 Task: Set up a 4-hour forest therapy and nature immersion experience for well-being.
Action: Mouse pressed left at (412, 155)
Screenshot: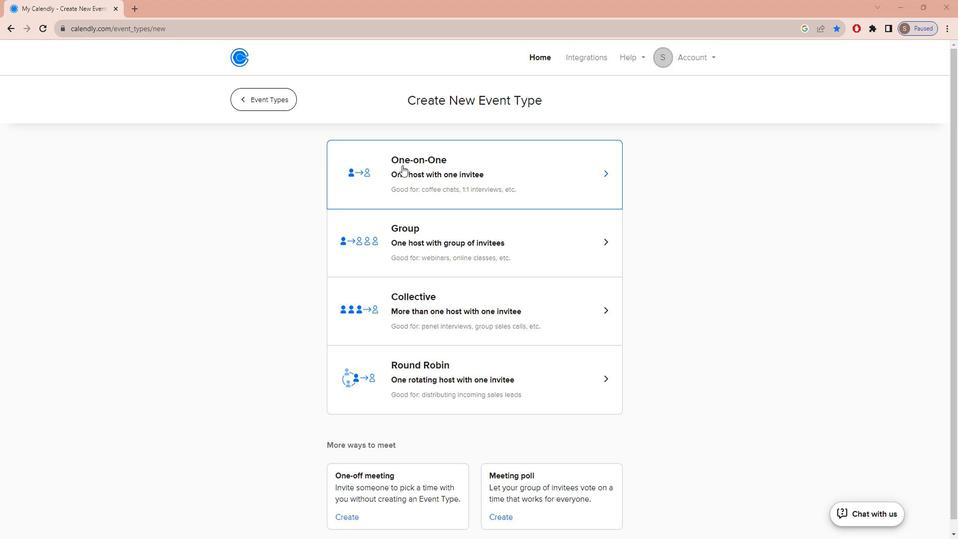 
Action: Mouse moved to (376, 245)
Screenshot: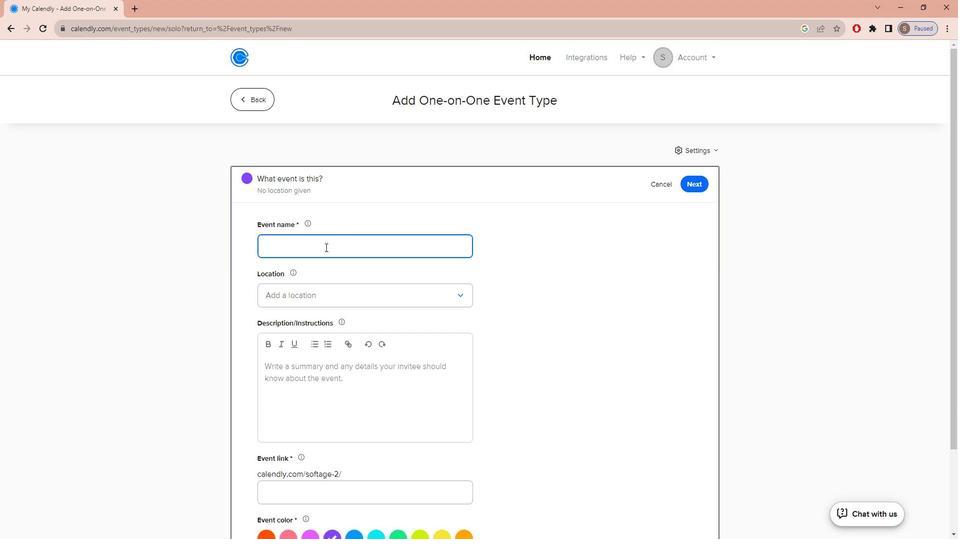 
Action: Mouse pressed left at (376, 245)
Screenshot: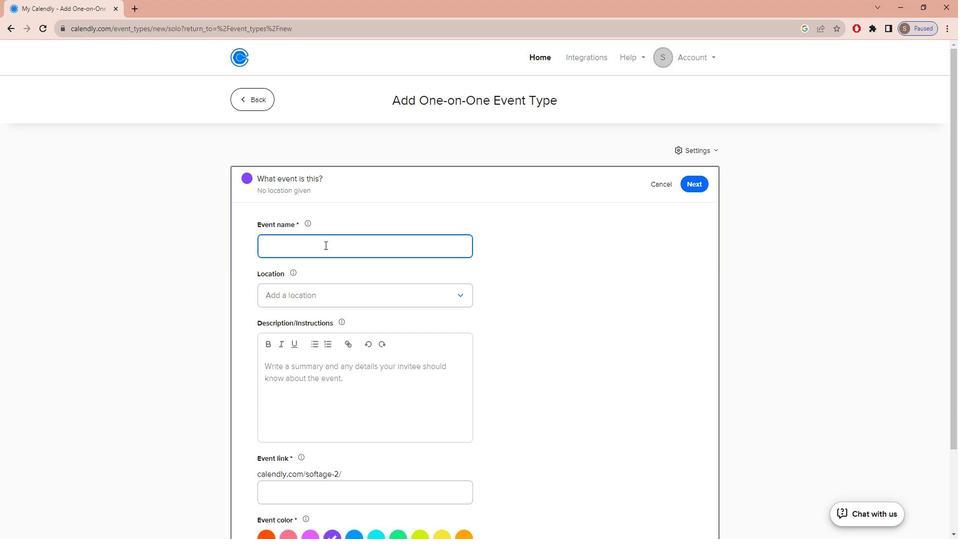 
Action: Key pressed 4-<Key.caps_lock>H<Key.caps_lock>oiur<Key.backspace><Key.backspace><Key.backspace><Key.backspace><Key.backspace>h<Key.caps_lock>OURS
Screenshot: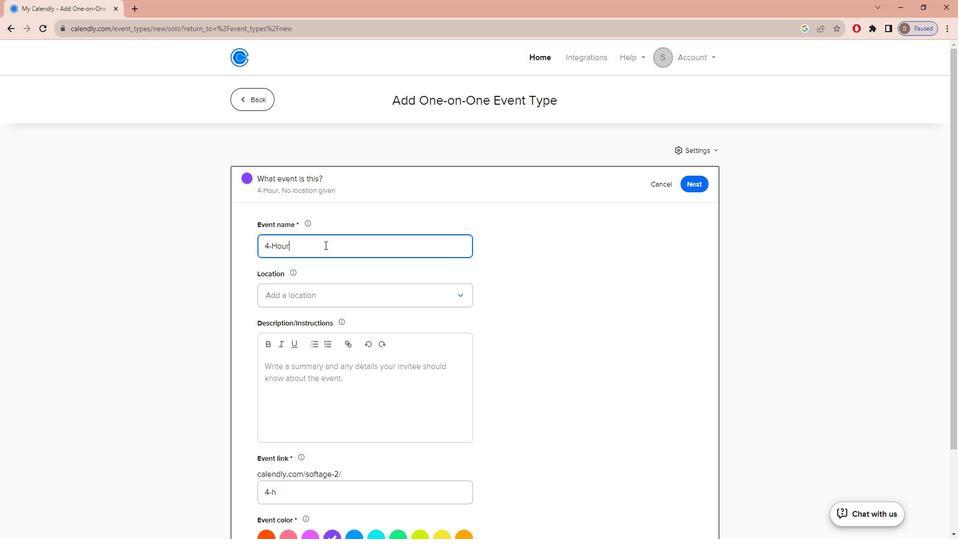 
Action: Mouse moved to (78, 307)
Screenshot: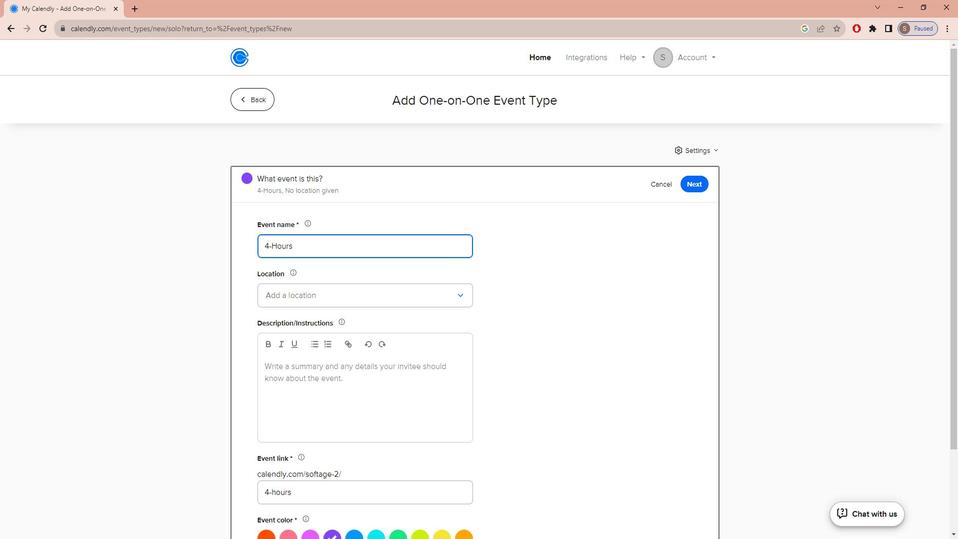
Action: Mouse pressed left at (78, 307)
Screenshot: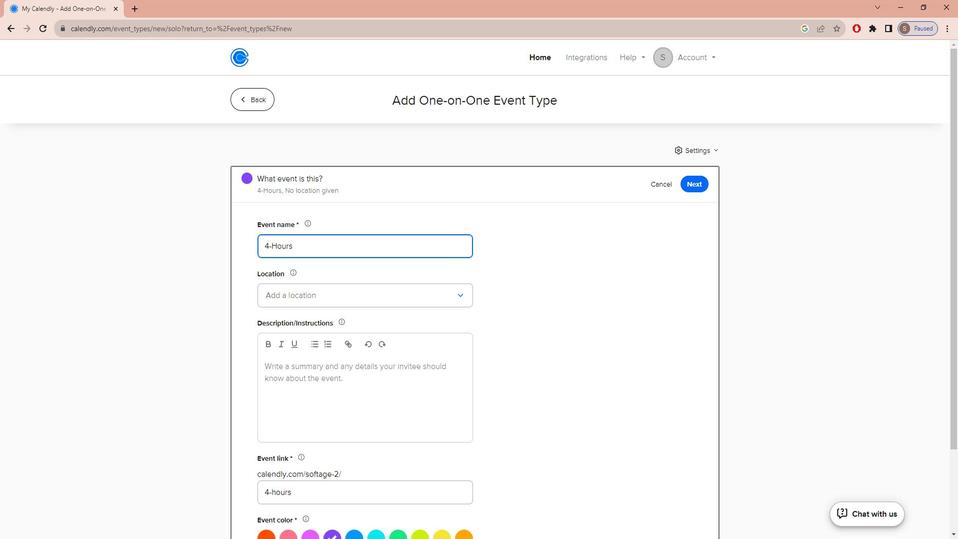
Action: Mouse moved to (103, 286)
Screenshot: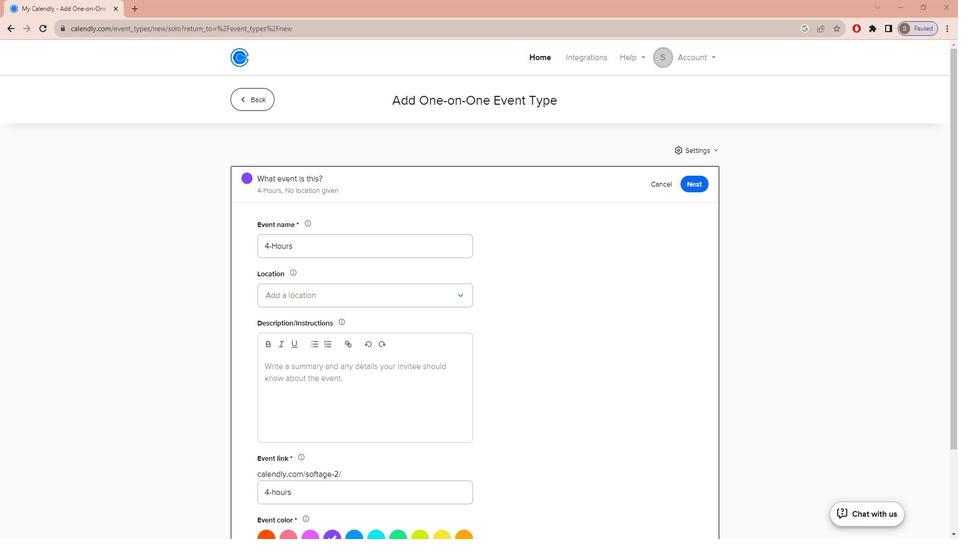
Action: Key pressed <Key.space>
Screenshot: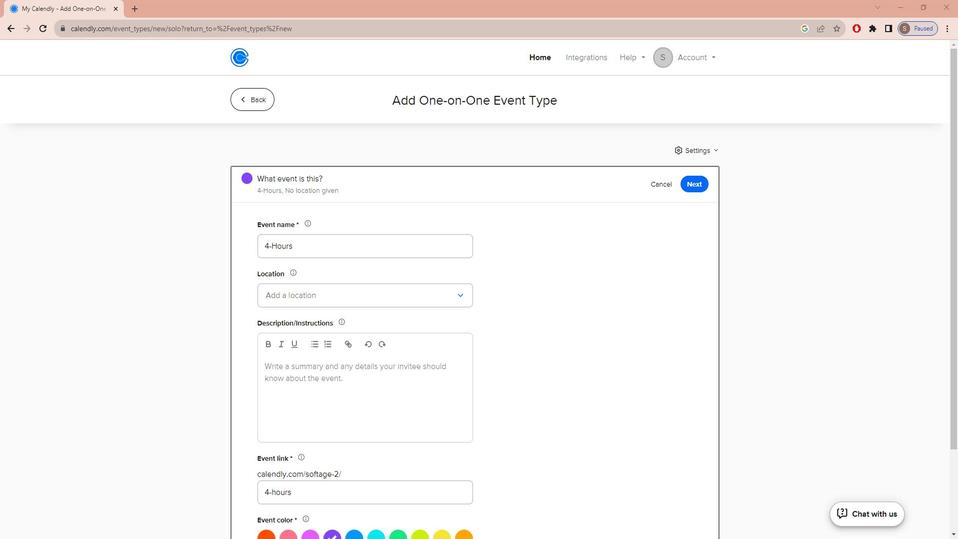 
Action: Mouse moved to (369, 250)
Screenshot: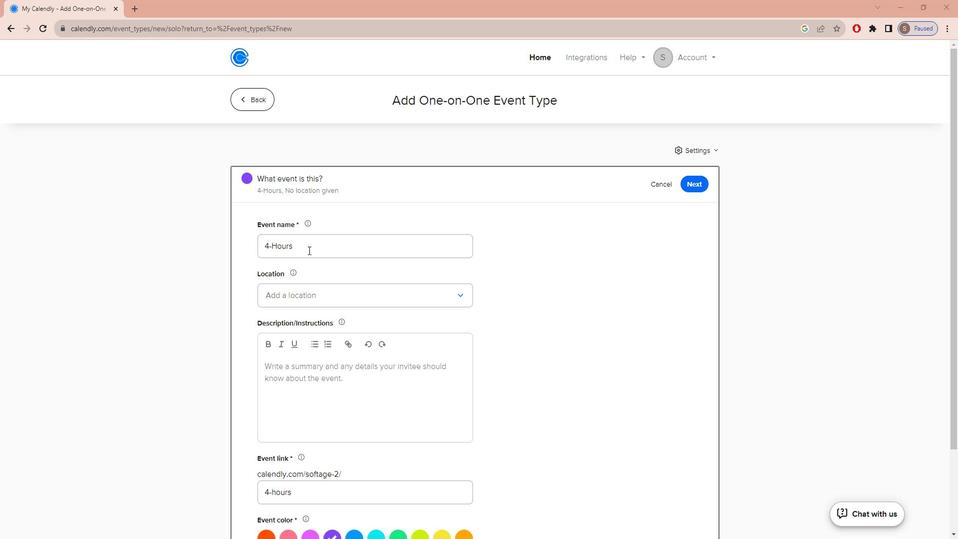 
Action: Mouse pressed left at (369, 250)
Screenshot: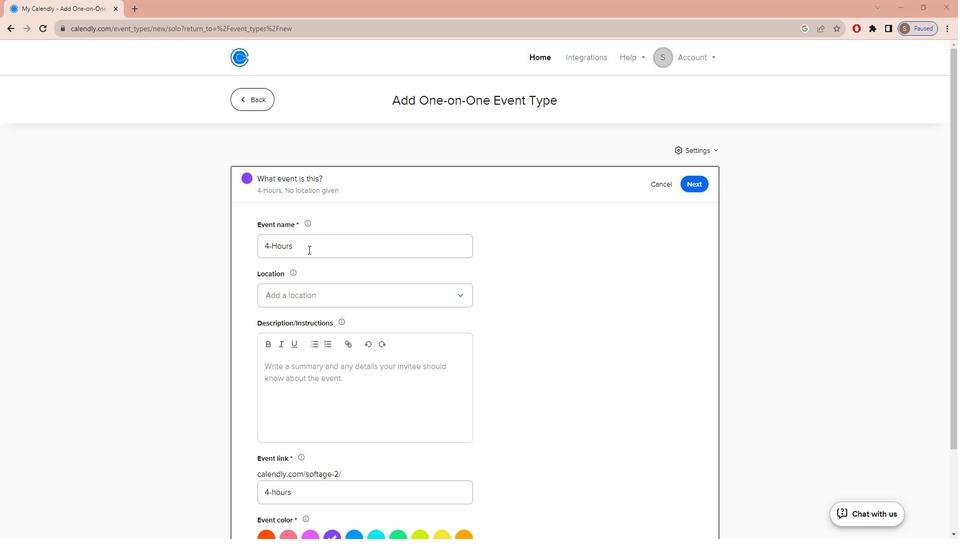 
Action: Mouse moved to (85, 175)
Screenshot: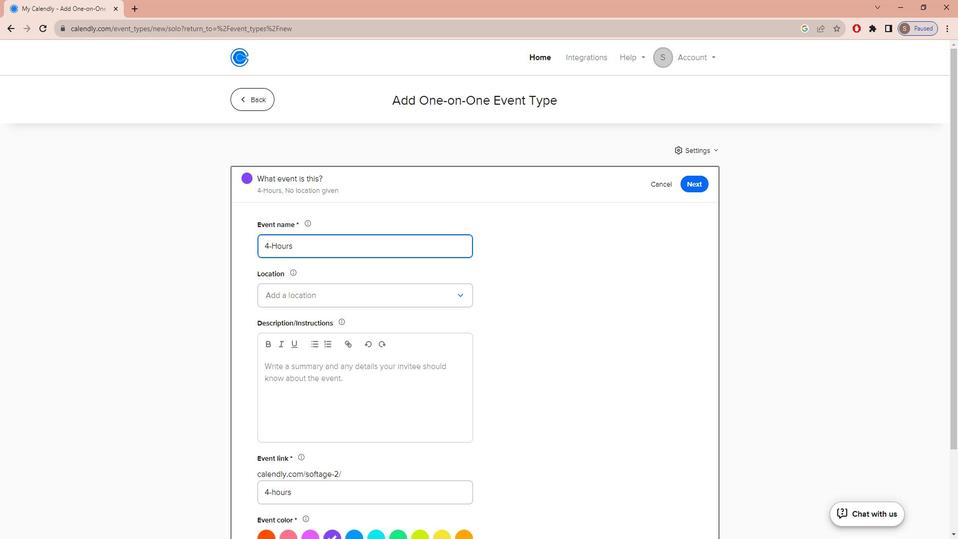 
Action: Mouse scrolled (85, 176) with delta (0, 0)
Screenshot: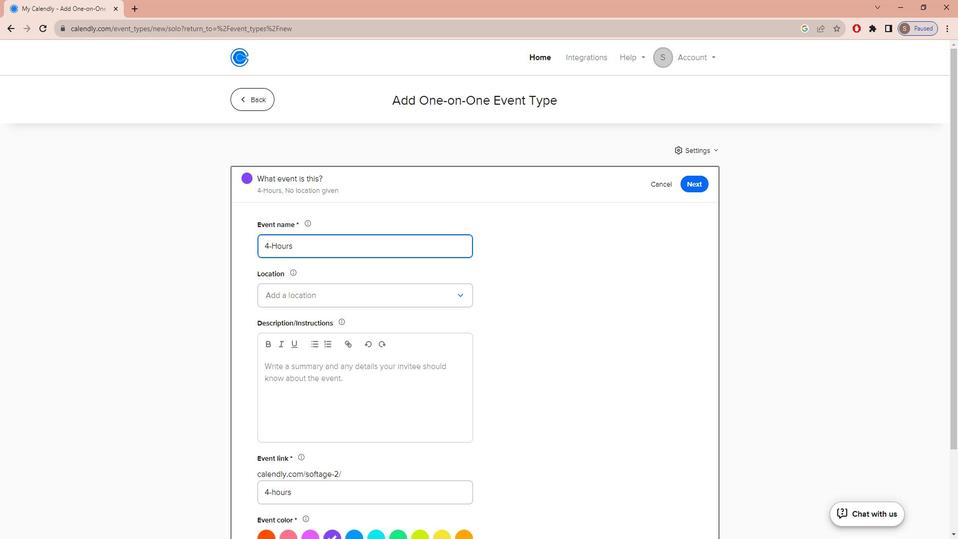 
Action: Mouse scrolled (85, 176) with delta (0, 0)
Screenshot: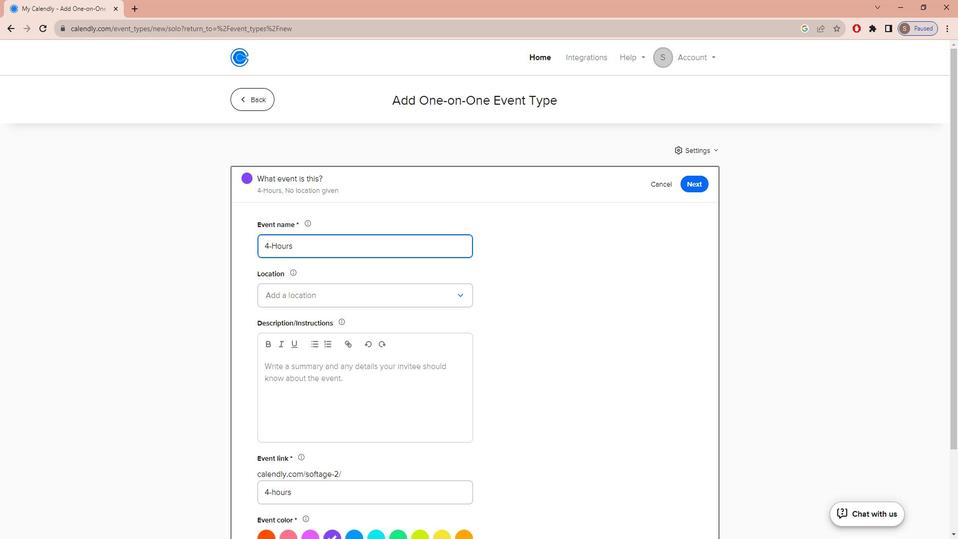 
Action: Mouse scrolled (85, 176) with delta (0, 0)
Screenshot: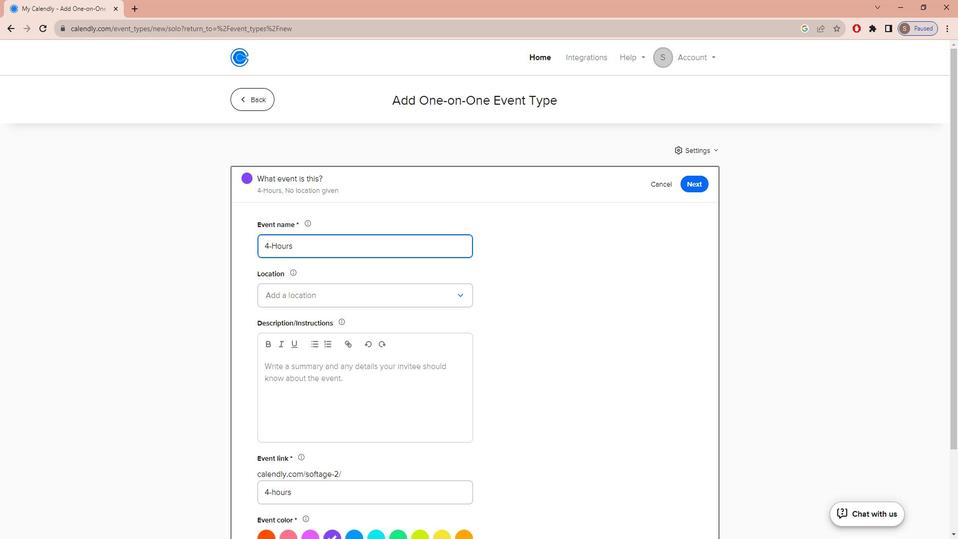 
Action: Mouse scrolled (85, 176) with delta (0, 0)
Screenshot: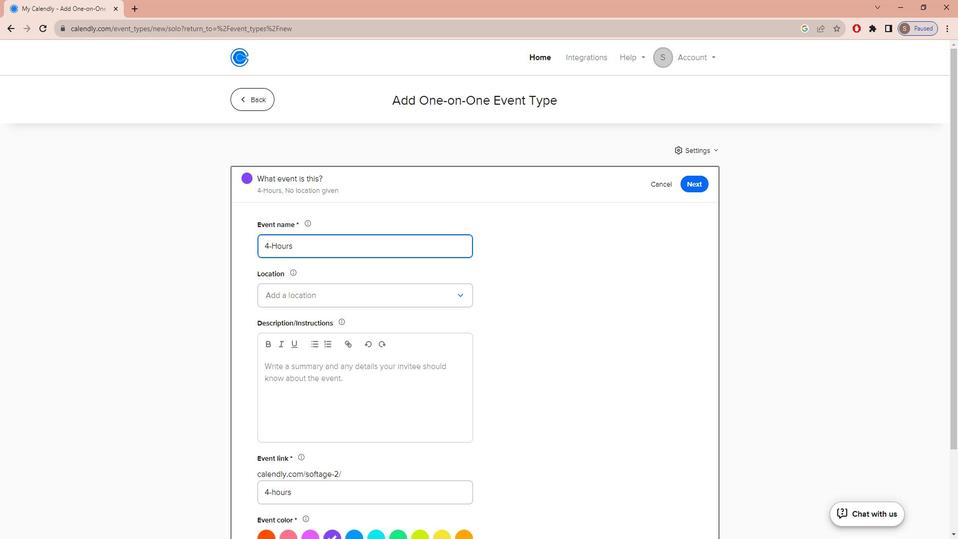 
Action: Mouse scrolled (85, 176) with delta (0, 0)
Screenshot: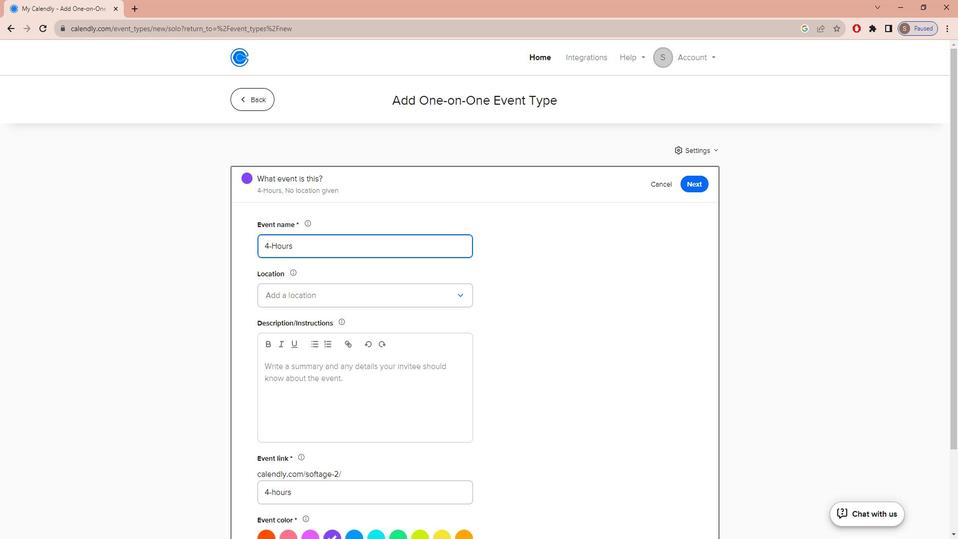 
Action: Mouse scrolled (85, 176) with delta (0, 0)
Screenshot: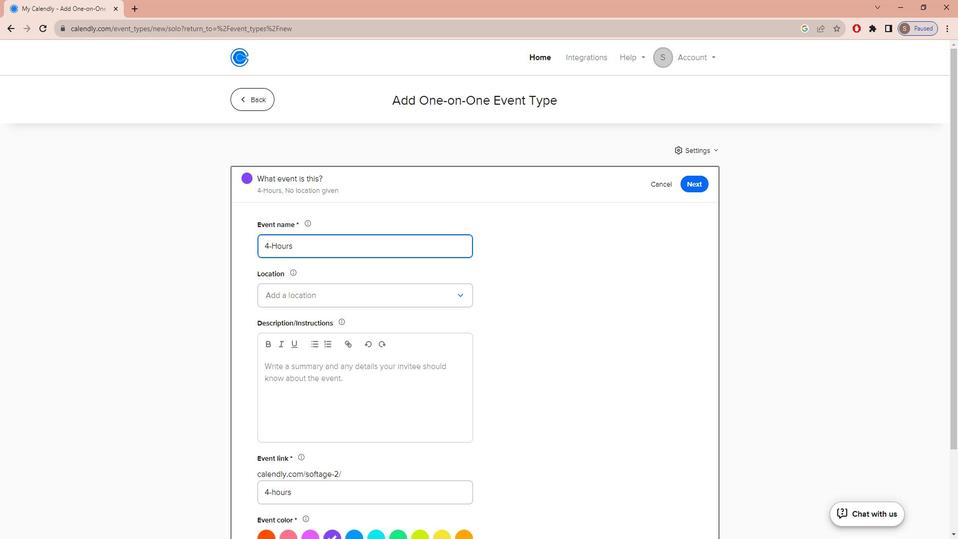 
Action: Mouse scrolled (85, 176) with delta (0, 0)
Screenshot: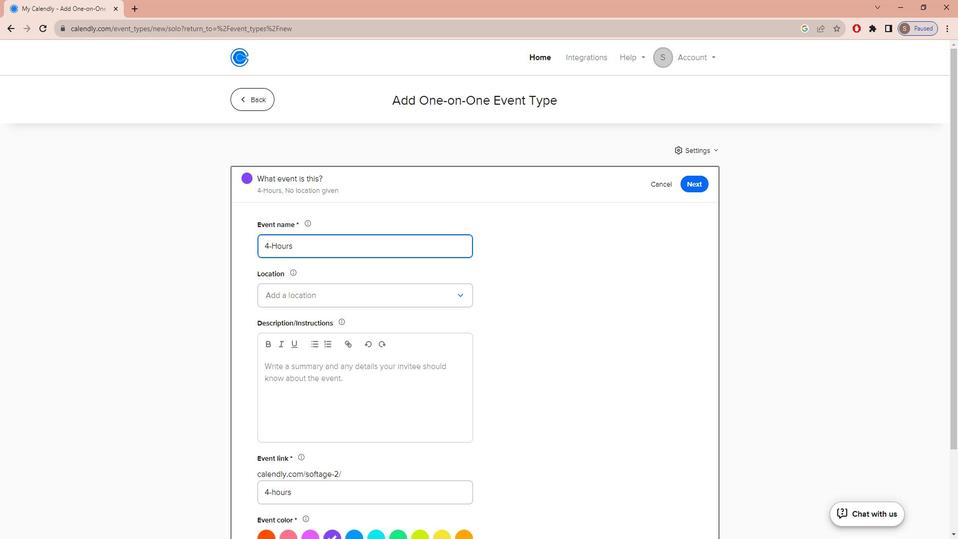 
Action: Mouse scrolled (85, 176) with delta (0, 0)
Screenshot: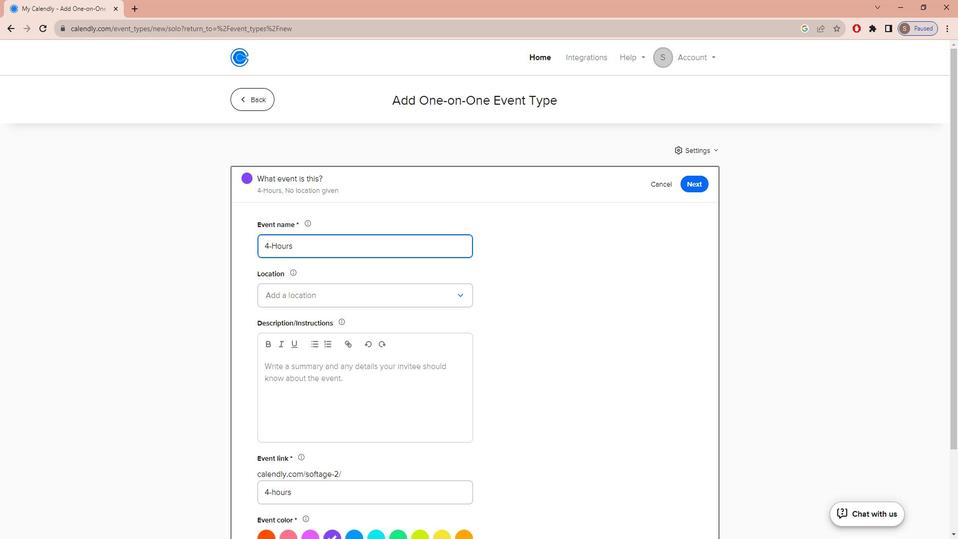 
Action: Mouse scrolled (85, 176) with delta (0, 0)
Screenshot: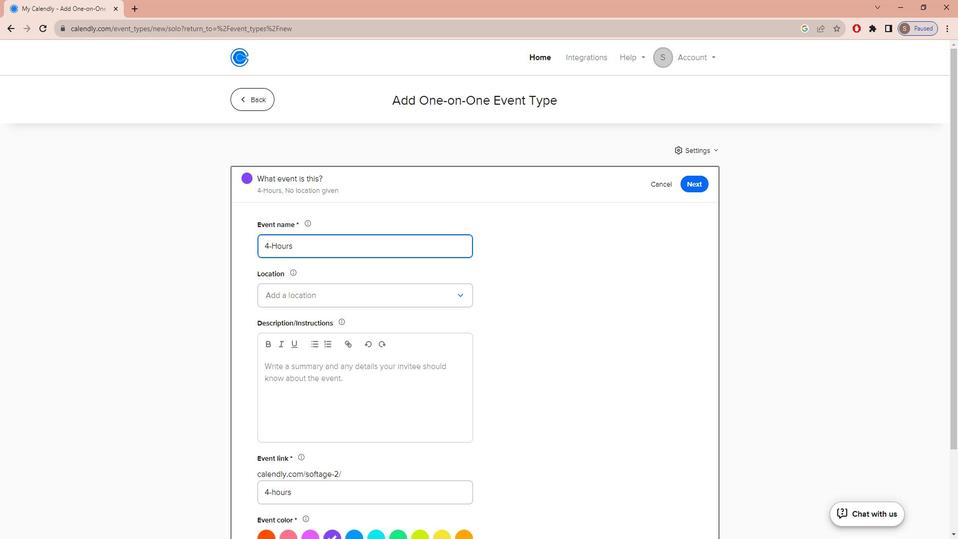 
Action: Mouse scrolled (85, 176) with delta (0, 0)
Screenshot: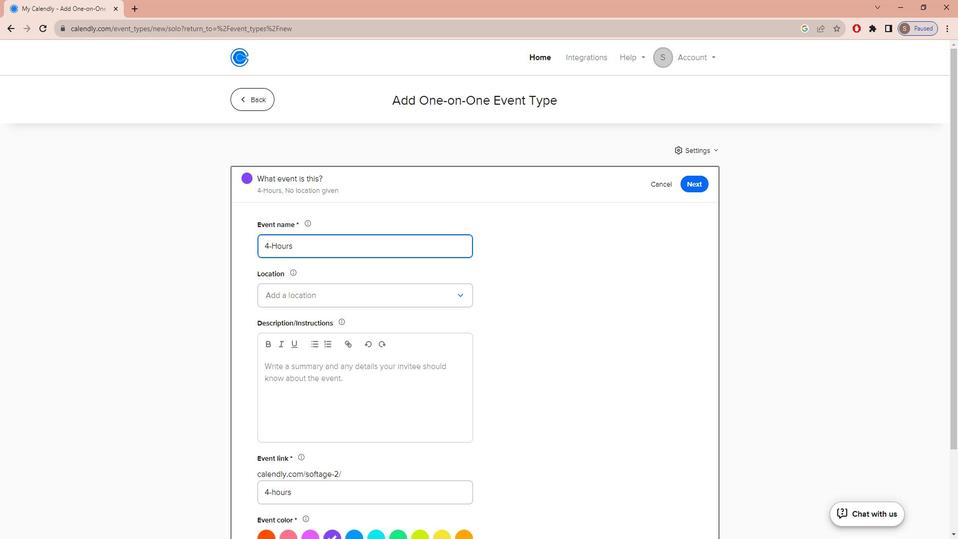 
Action: Mouse scrolled (85, 176) with delta (0, 0)
Screenshot: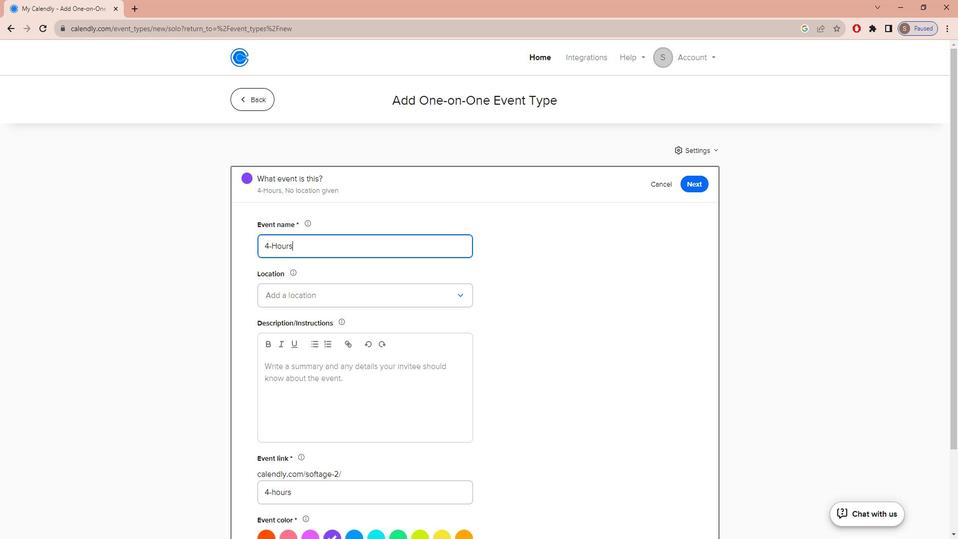 
Action: Mouse moved to (340, 228)
Screenshot: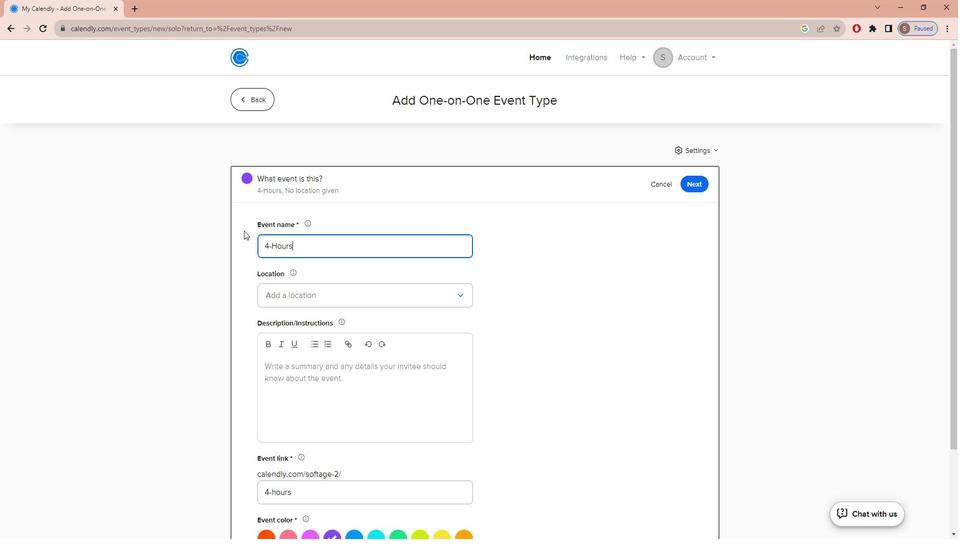 
Action: Key pressed <Key.space><Key.caps_lock>f<Key.caps_lock>OREST<Key.space><Key.caps_lock>t<Key.caps_lock>HERAPY<Key.space>AND<Key.space><Key.caps_lock>na<Key.caps_lock><Key.backspace>ATURE<Key.space><Key.caps_lock>i<Key.caps_lock>MMERSION<Key.space>FOR<Key.space>WELL-BEING<Key.backspace><Key.backspace><Key.backspace><Key.backspace><Key.backspace><Key.backspace><Key.backspace><Key.backspace><Key.backspace><Key.backspace><Key.backspace><Key.backspace><Key.backspace><Key.backspace>
Screenshot: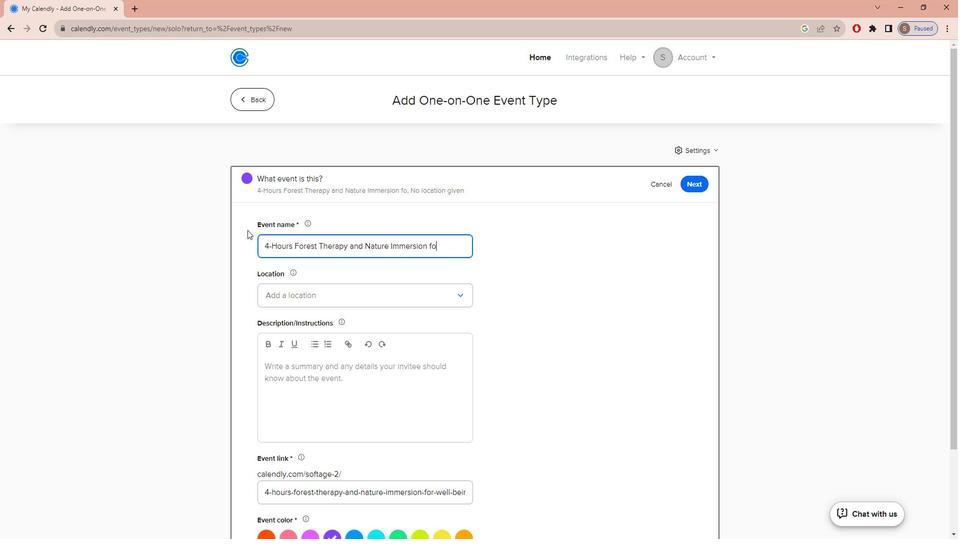 
Action: Mouse moved to (463, 354)
Screenshot: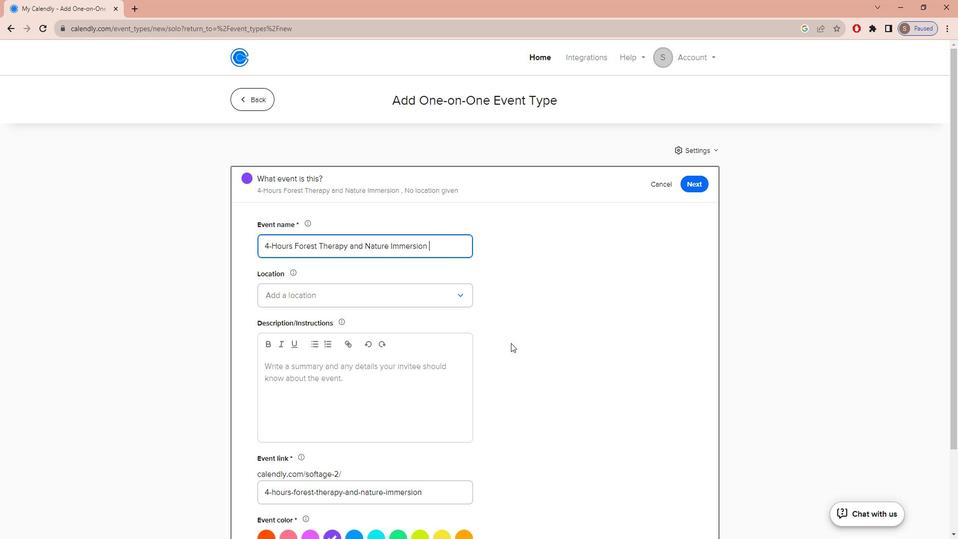 
Action: Mouse pressed left at (463, 354)
Screenshot: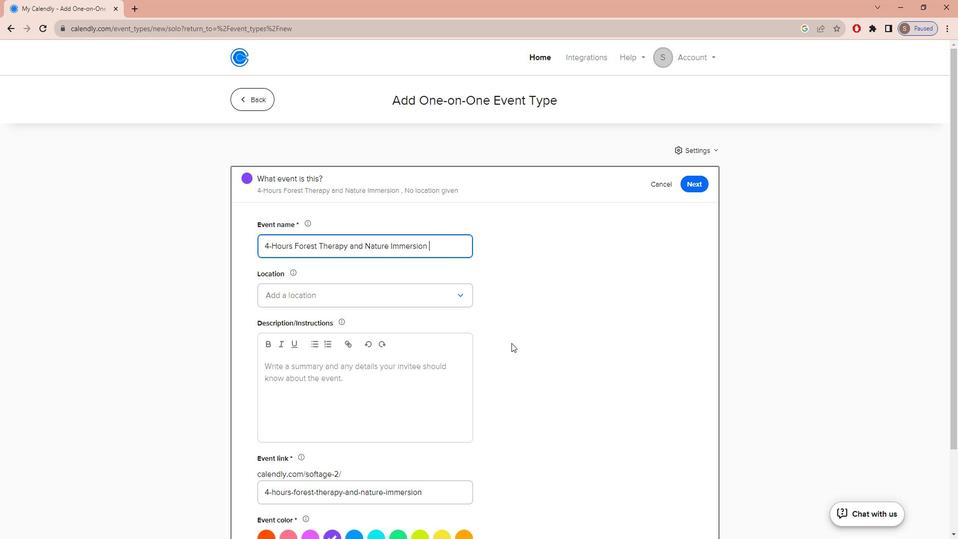 
Action: Mouse moved to (413, 308)
Screenshot: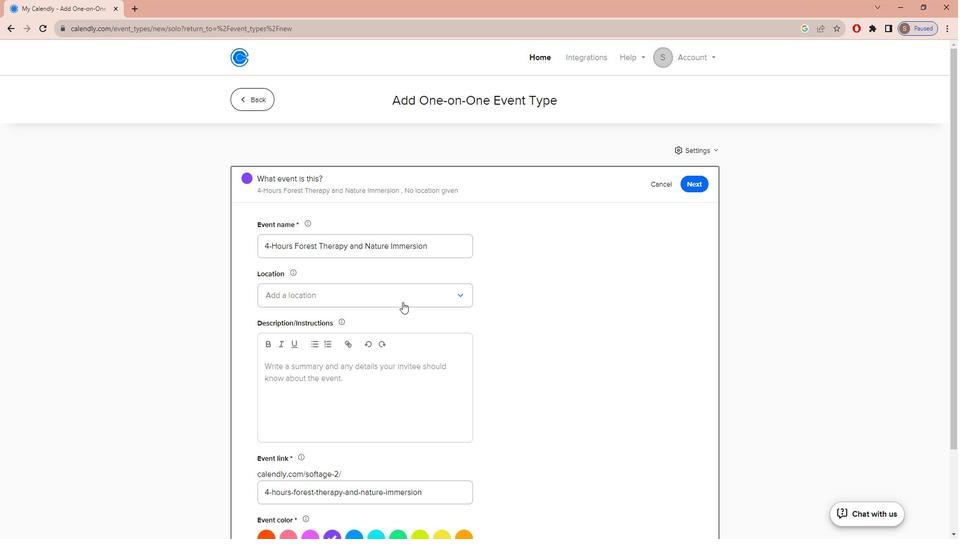 
Action: Mouse pressed left at (413, 308)
Screenshot: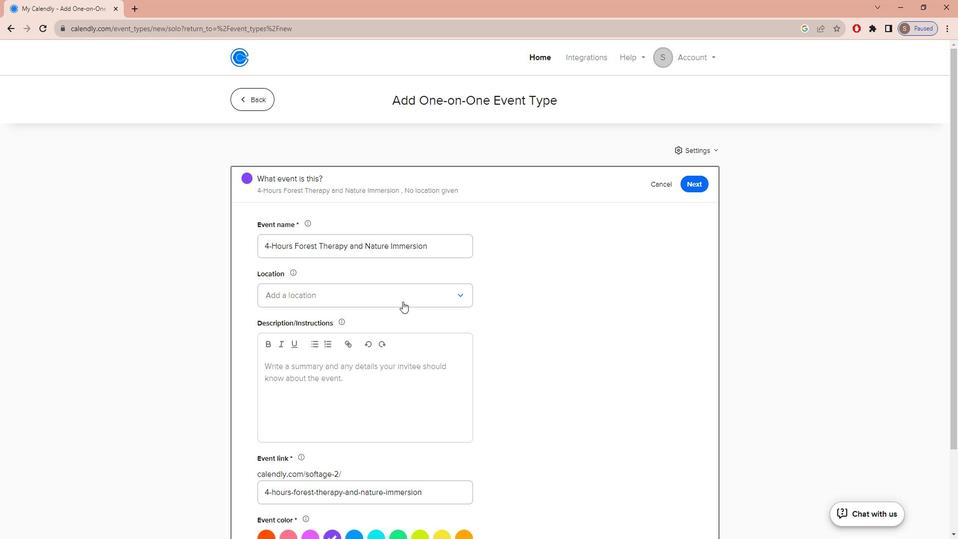 
Action: Mouse moved to (407, 342)
Screenshot: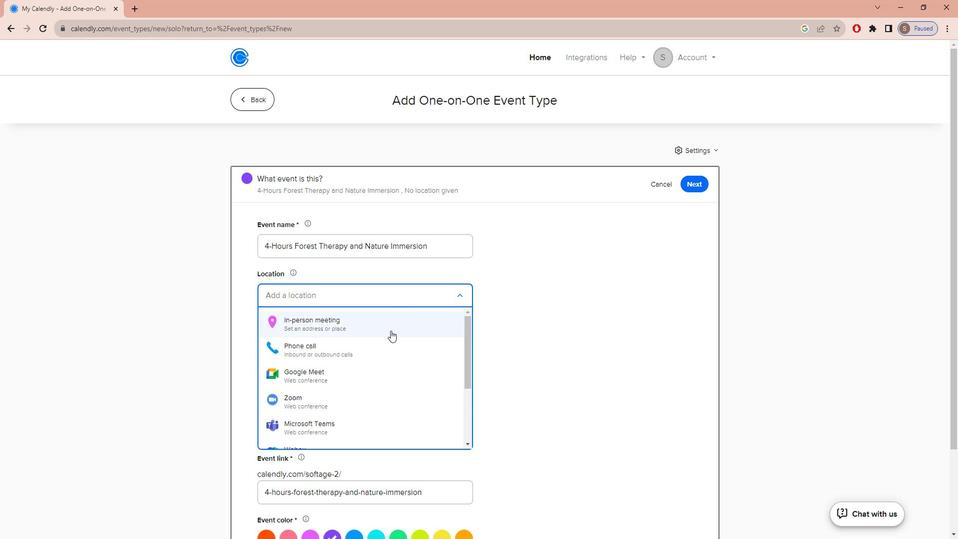 
Action: Mouse pressed left at (407, 342)
Screenshot: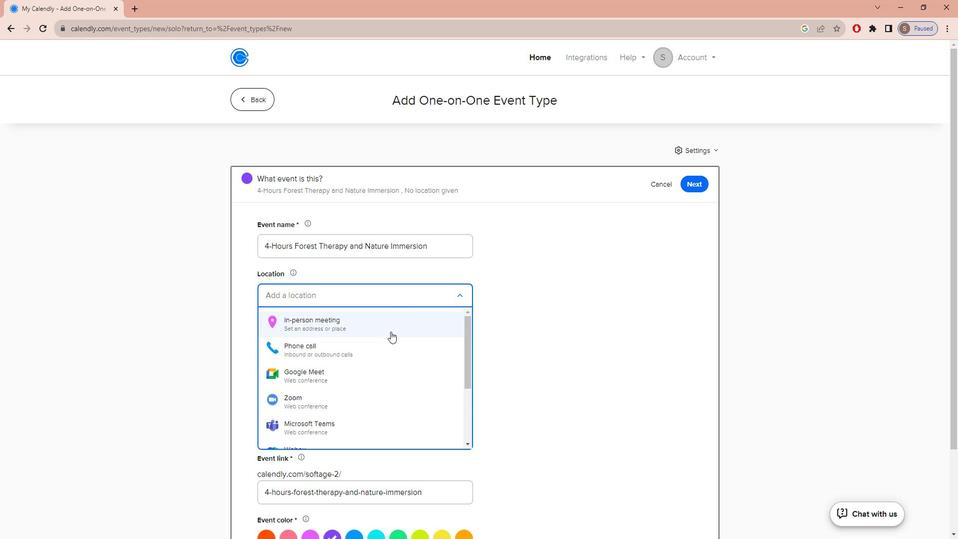 
Action: Mouse moved to (423, 175)
Screenshot: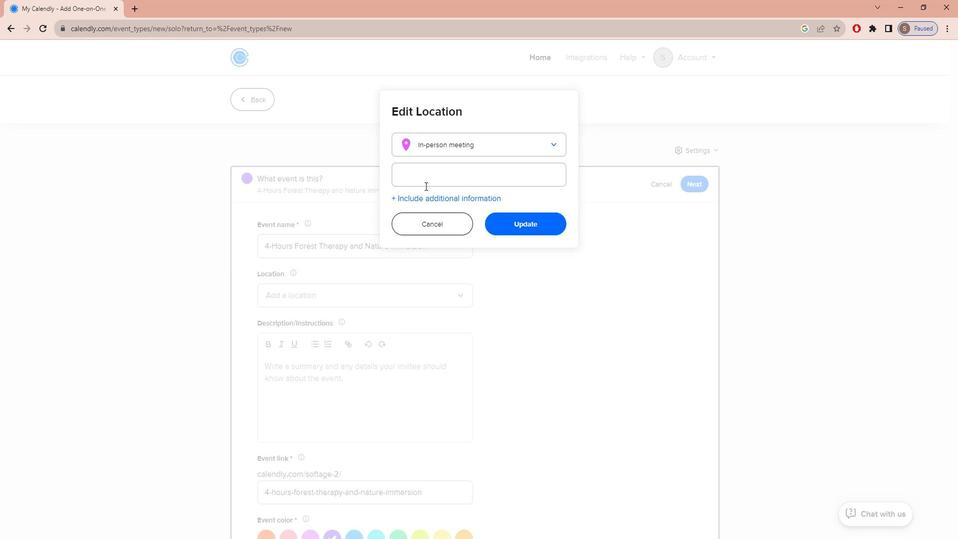 
Action: Mouse pressed left at (423, 175)
Screenshot: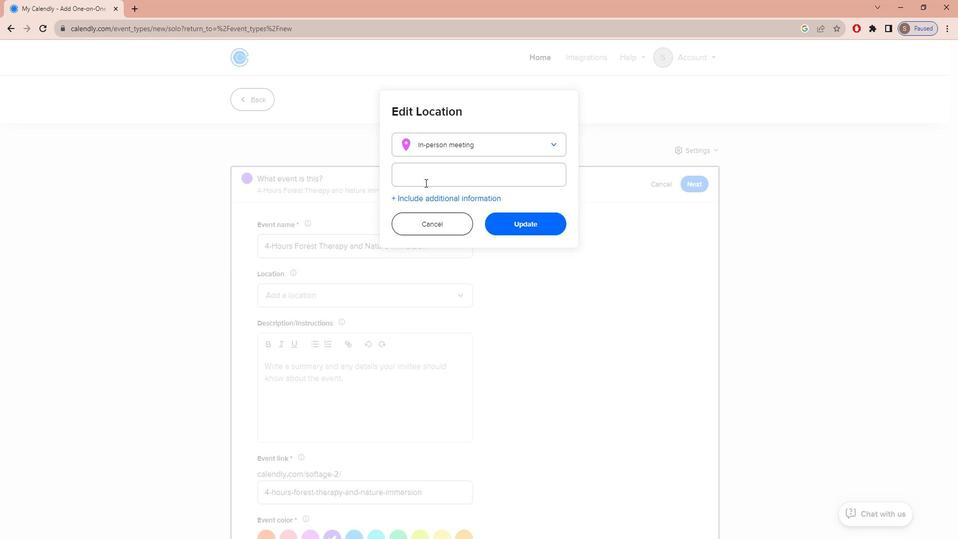 
Action: Key pressed <Key.caps_lock>s<Key.caps_lock>HENANDOAH<Key.space><Key.caps_lock>n<Key.caps_lock>ATIONAL<Key.space><Key.caps_lock>p<Key.caps_lock>ARK<Key.space>3655<Key.space><Key.caps_lock>us<Key.backspace><Key.backspace>.s.<Key.backspace><Key.backspace><Key.backspace>u.s.<Key.space>h<Key.caps_lock>IGHWAY<Key.space>211<Key.space><Key.caps_lock>e<Key.caps_lock>AST<Key.space><Key.caps_lock>l<Key.caps_lock>URAY,<Key.space><Key.caps_lock>va<Key.space>22835
Screenshot: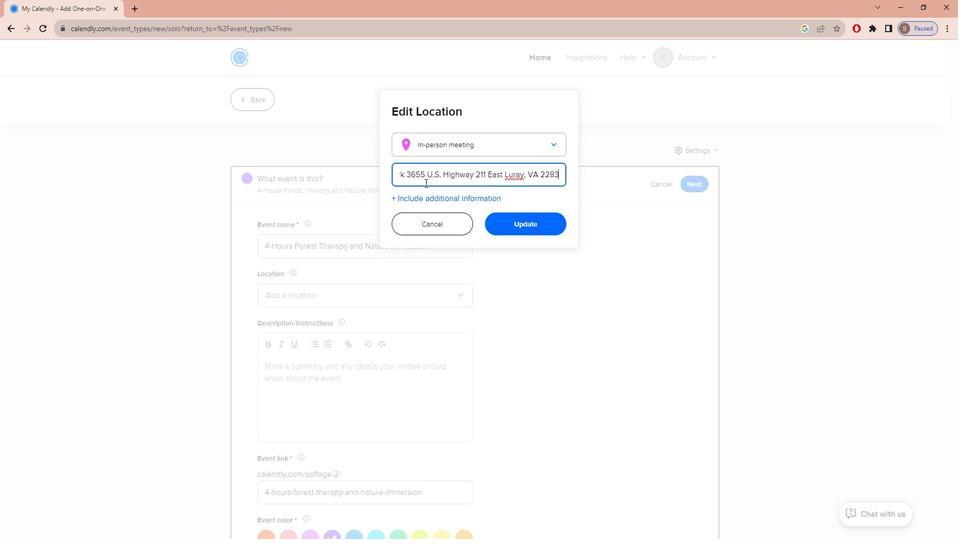 
Action: Mouse moved to (479, 217)
Screenshot: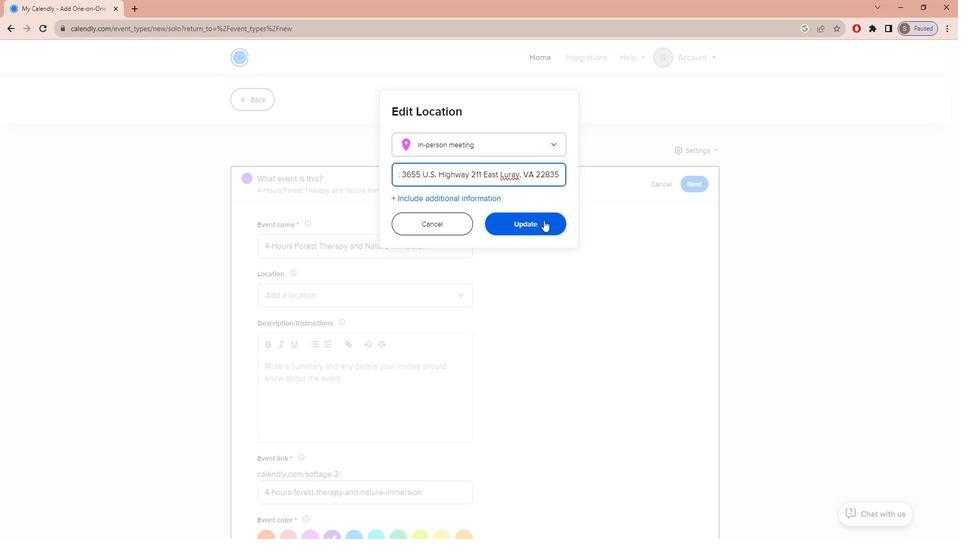
Action: Mouse pressed left at (479, 217)
Screenshot: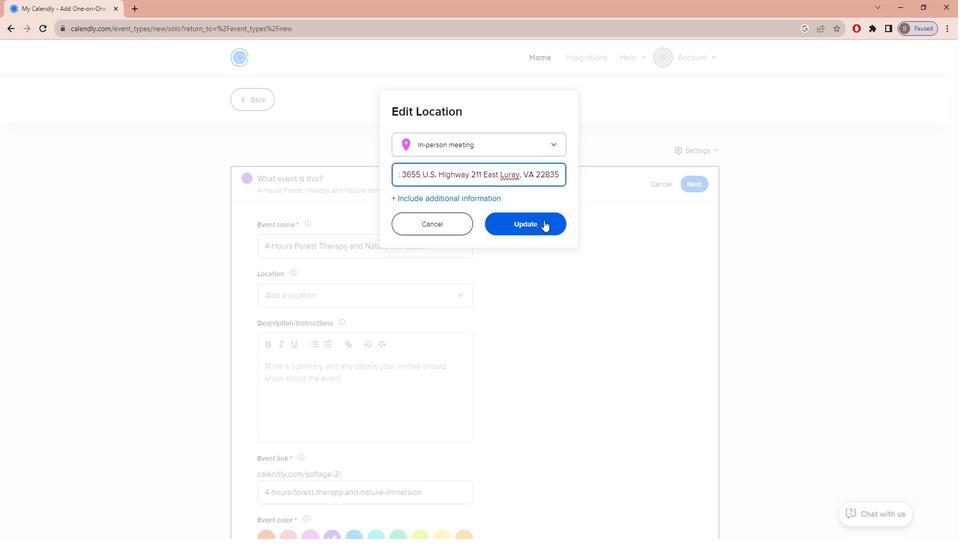 
Action: Mouse moved to (408, 427)
Screenshot: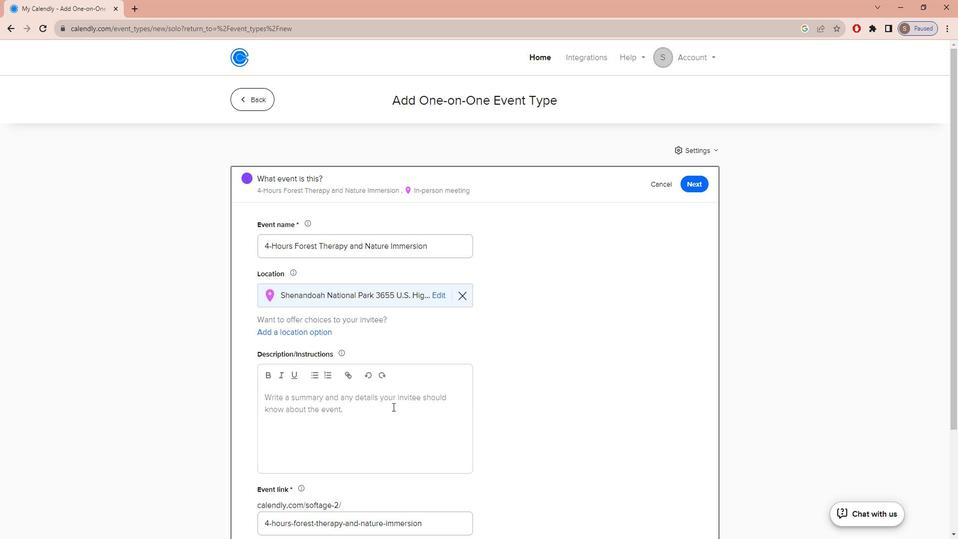 
Action: Mouse pressed left at (408, 427)
Screenshot: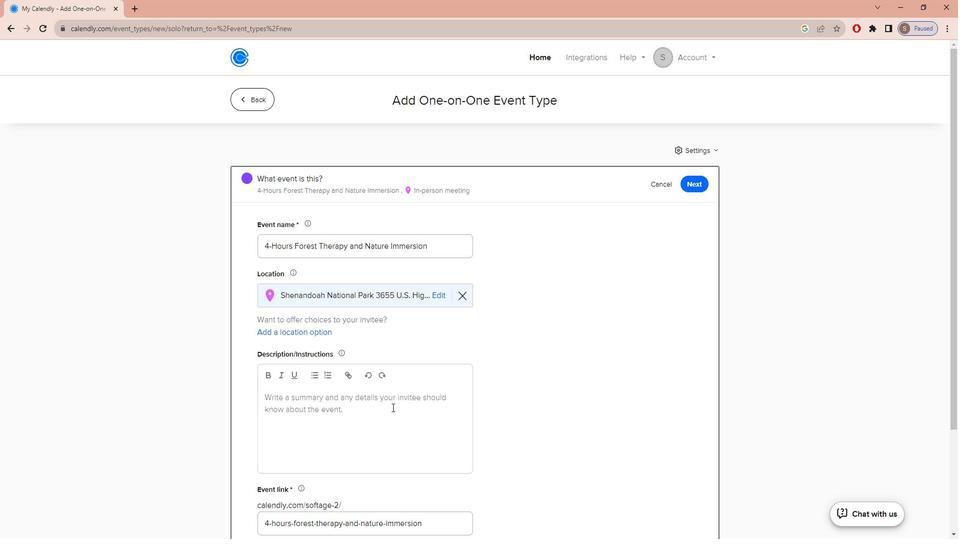 
Action: Mouse moved to (144, 212)
Screenshot: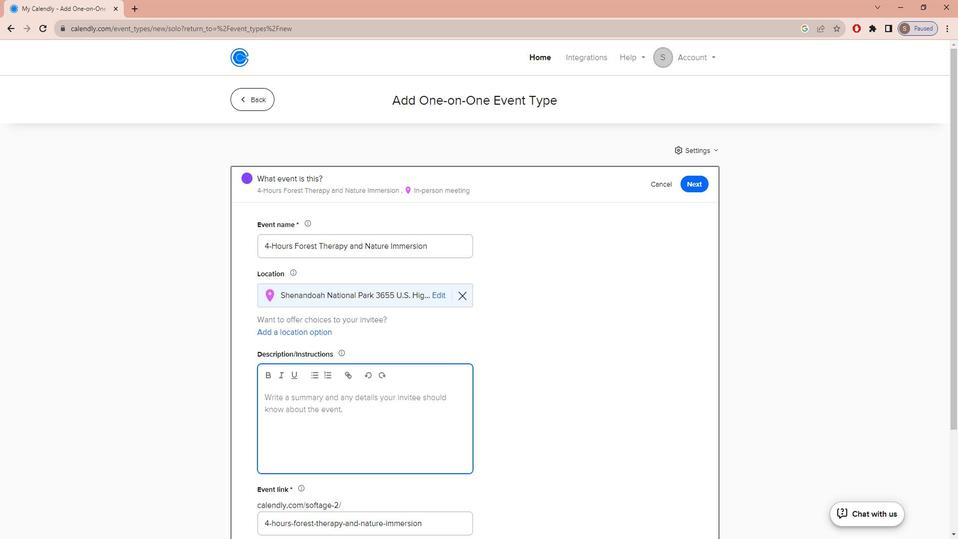 
Action: Mouse scrolled (144, 212) with delta (0, 0)
Screenshot: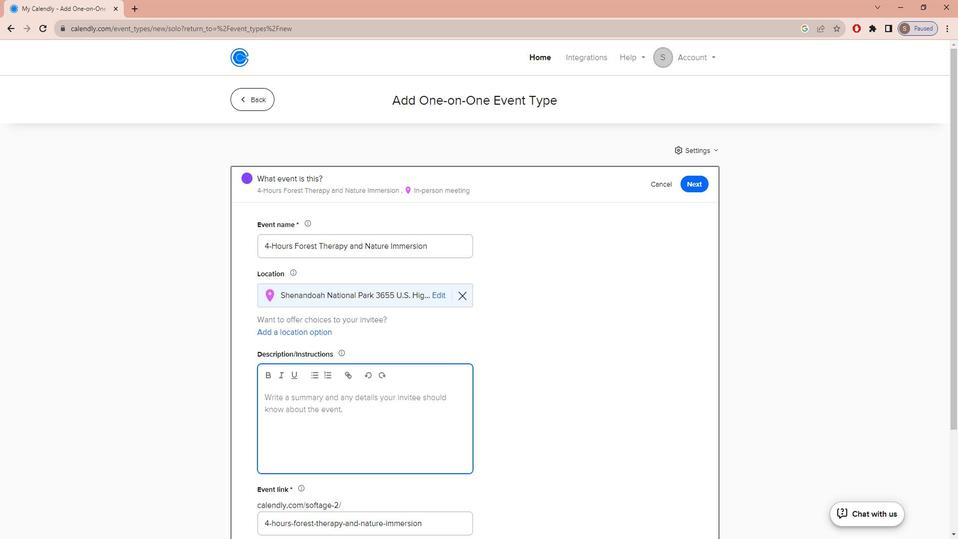 
Action: Mouse moved to (141, 211)
Screenshot: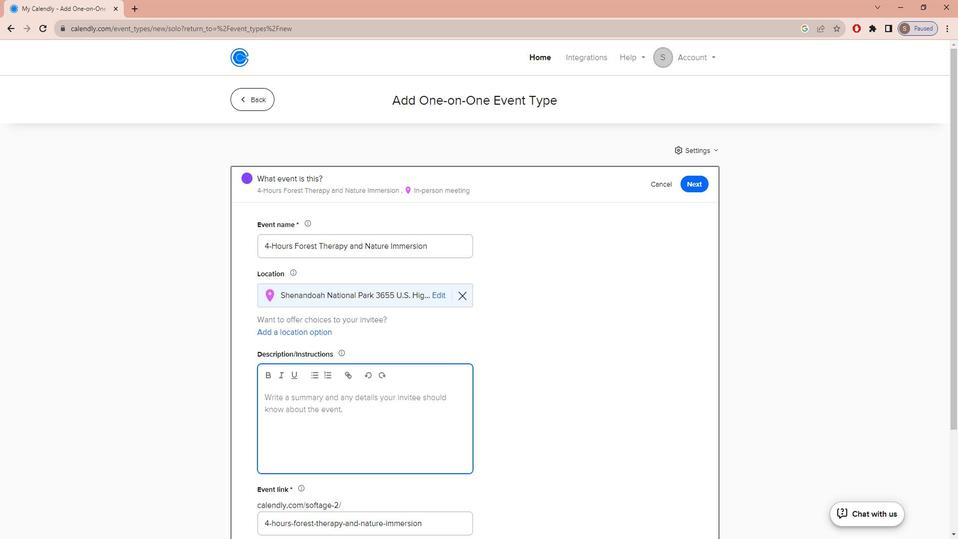 
Action: Mouse scrolled (141, 210) with delta (0, 0)
Screenshot: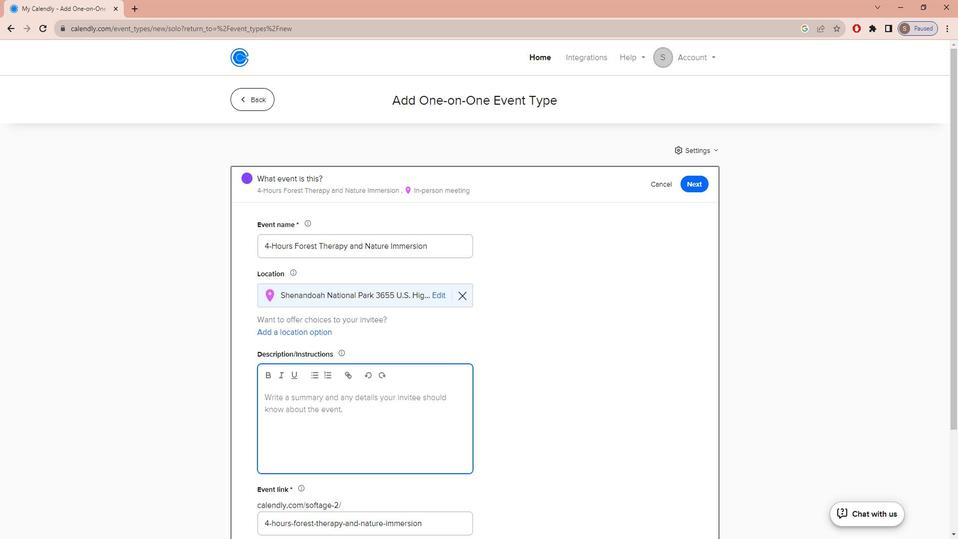 
Action: Mouse moved to (140, 211)
Screenshot: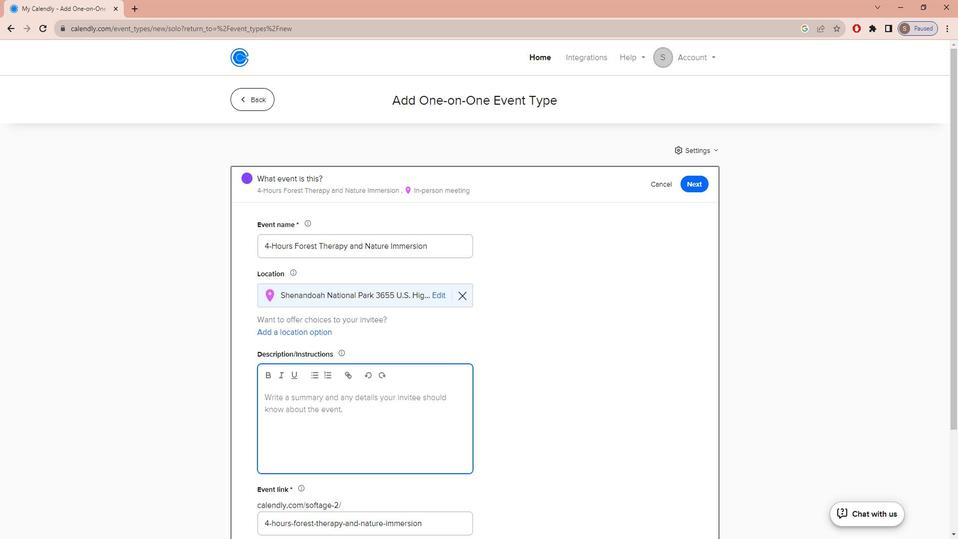 
Action: Mouse scrolled (140, 210) with delta (0, 0)
Screenshot: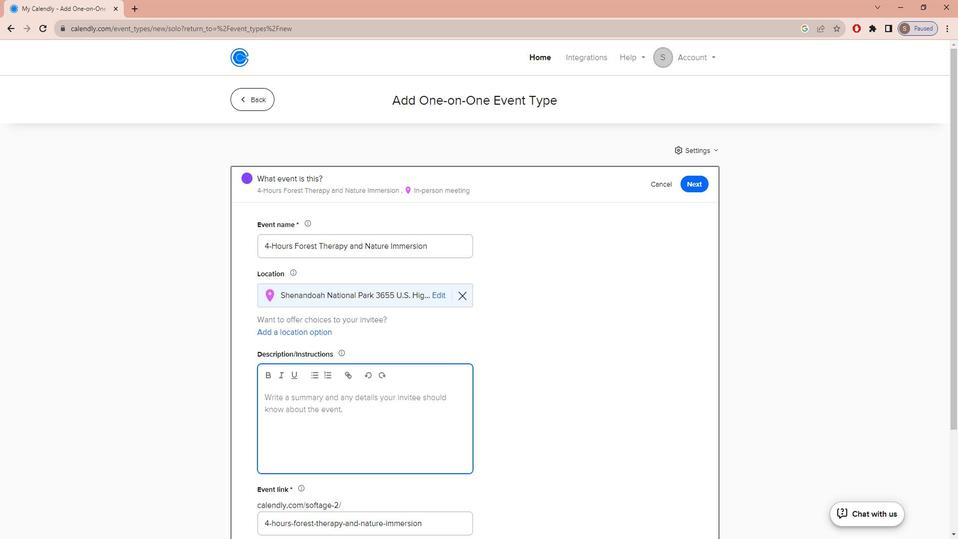 
Action: Mouse moved to (140, 210)
Screenshot: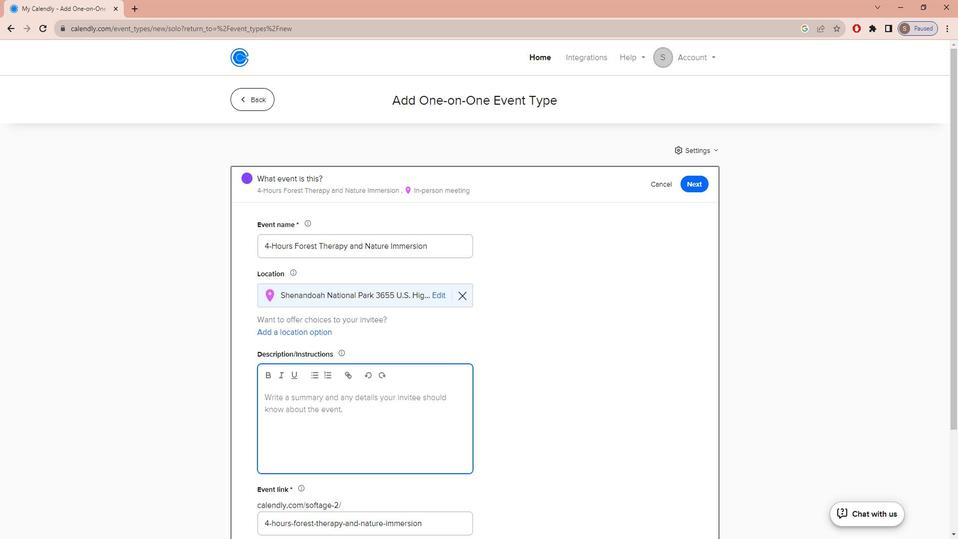 
Action: Mouse scrolled (140, 210) with delta (0, 0)
Screenshot: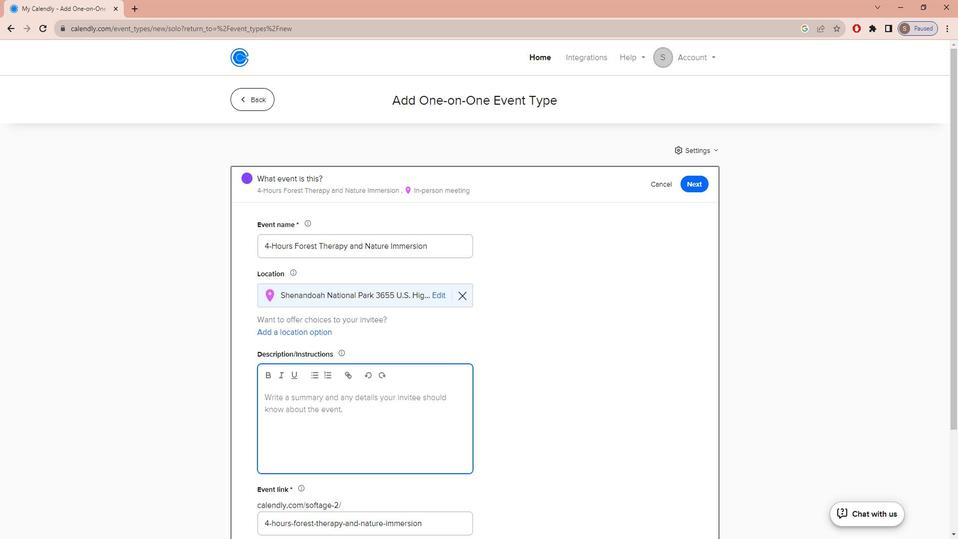 
Action: Mouse scrolled (140, 210) with delta (0, 0)
Screenshot: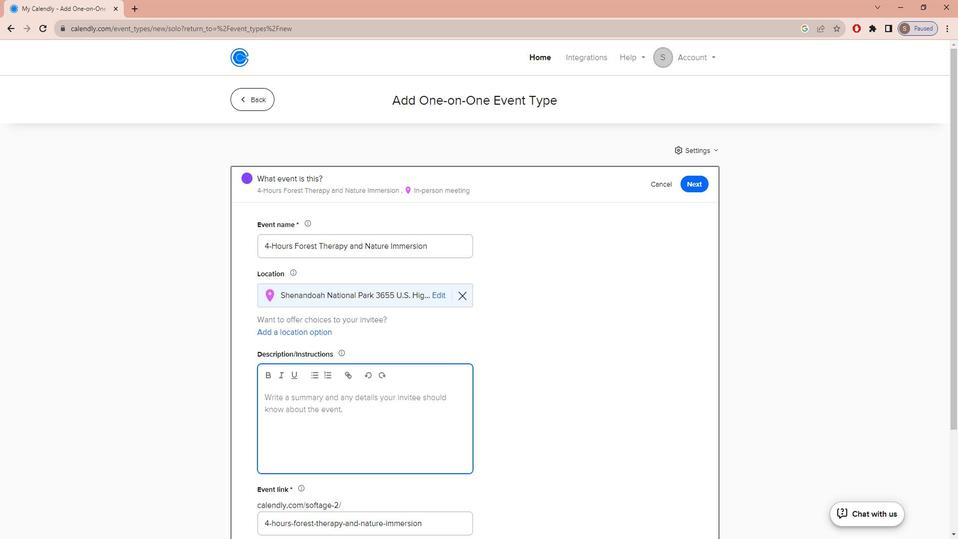 
Action: Mouse scrolled (140, 210) with delta (0, 0)
Screenshot: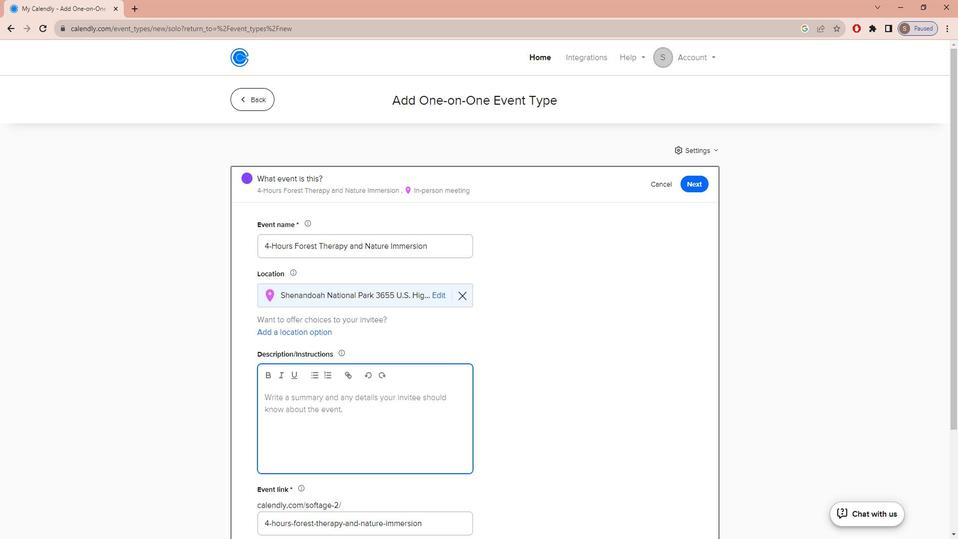 
Action: Mouse scrolled (140, 210) with delta (0, 0)
Screenshot: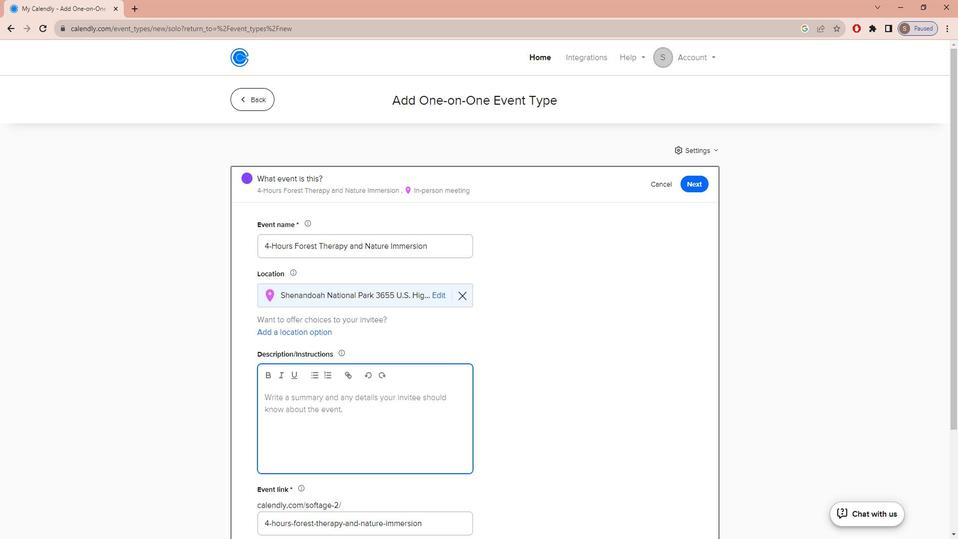 
Action: Mouse scrolled (140, 210) with delta (0, 0)
Screenshot: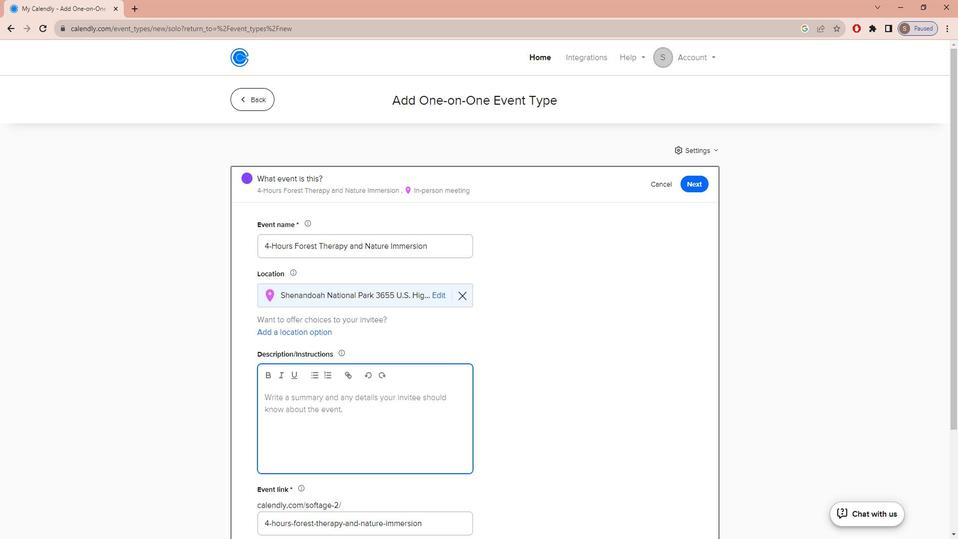 
Action: Mouse moved to (140, 210)
Screenshot: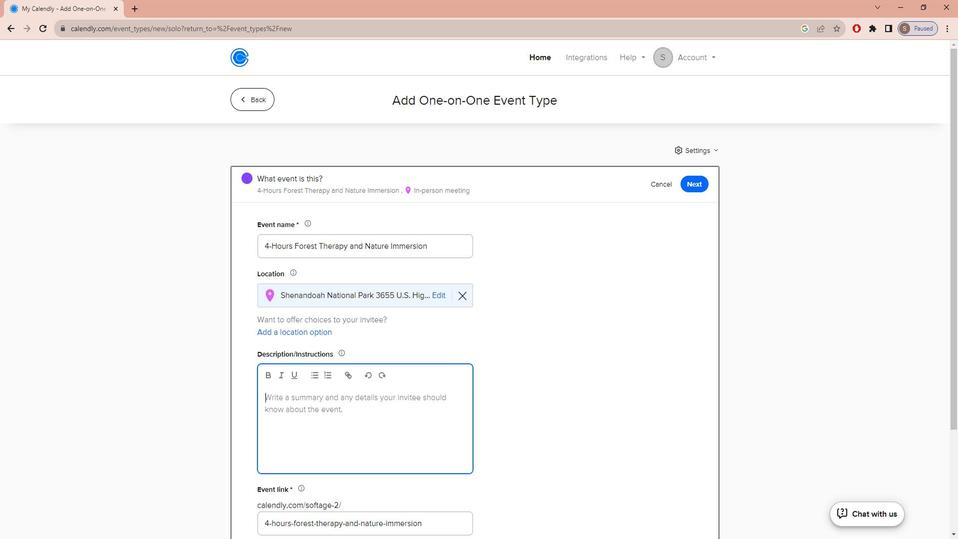 
Action: Mouse scrolled (140, 209) with delta (0, 0)
Screenshot: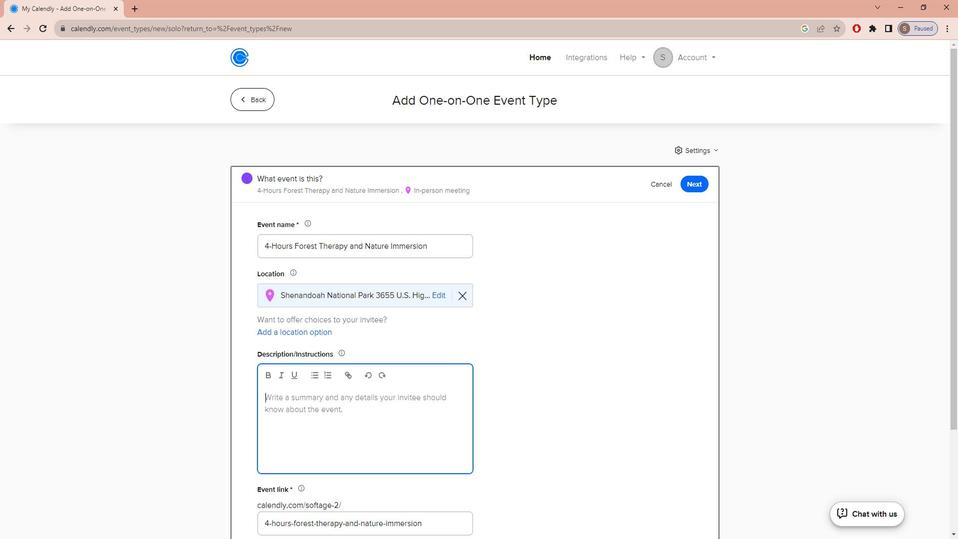 
Action: Mouse scrolled (140, 209) with delta (0, 0)
Screenshot: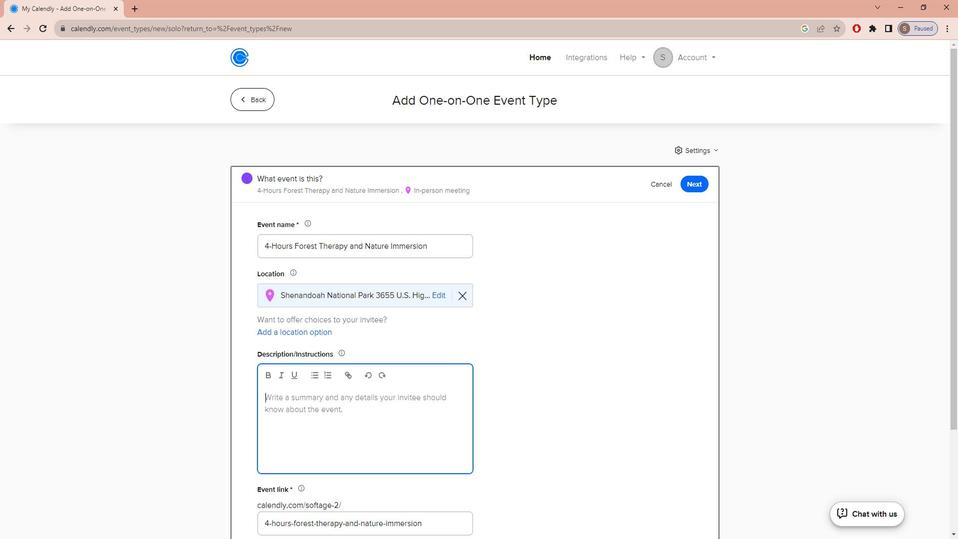 
Action: Mouse scrolled (140, 209) with delta (0, 0)
Screenshot: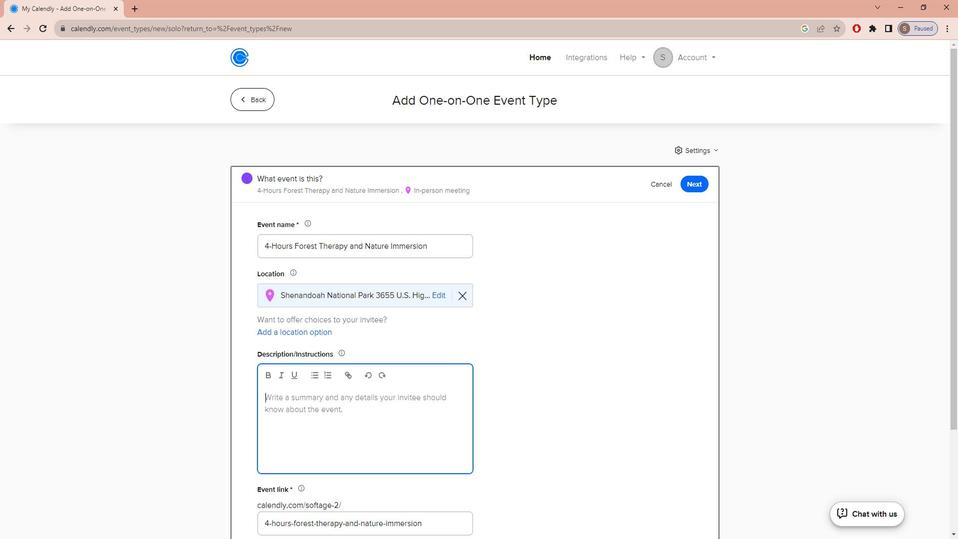 
Action: Mouse scrolled (140, 209) with delta (0, 0)
Screenshot: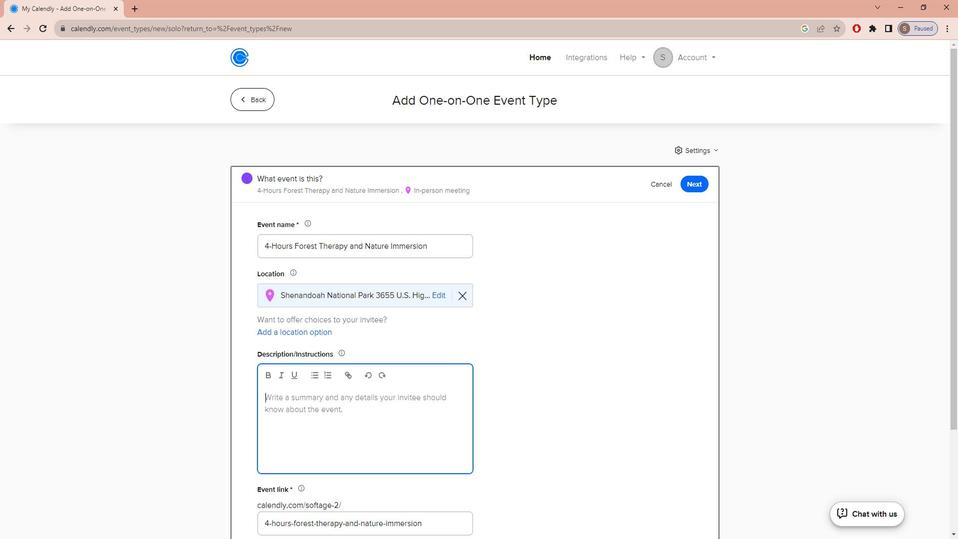 
Action: Mouse scrolled (140, 209) with delta (0, 0)
Screenshot: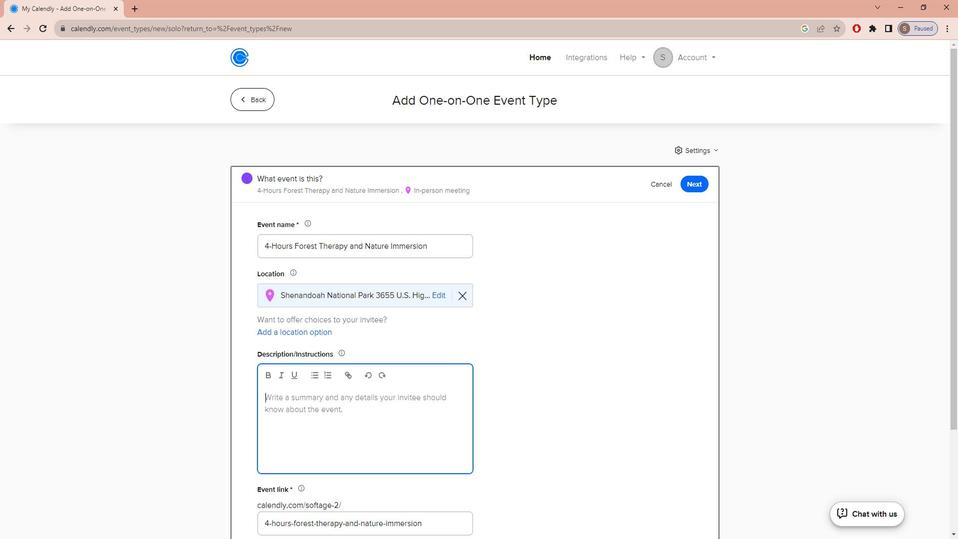
Action: Mouse scrolled (140, 209) with delta (0, 0)
Screenshot: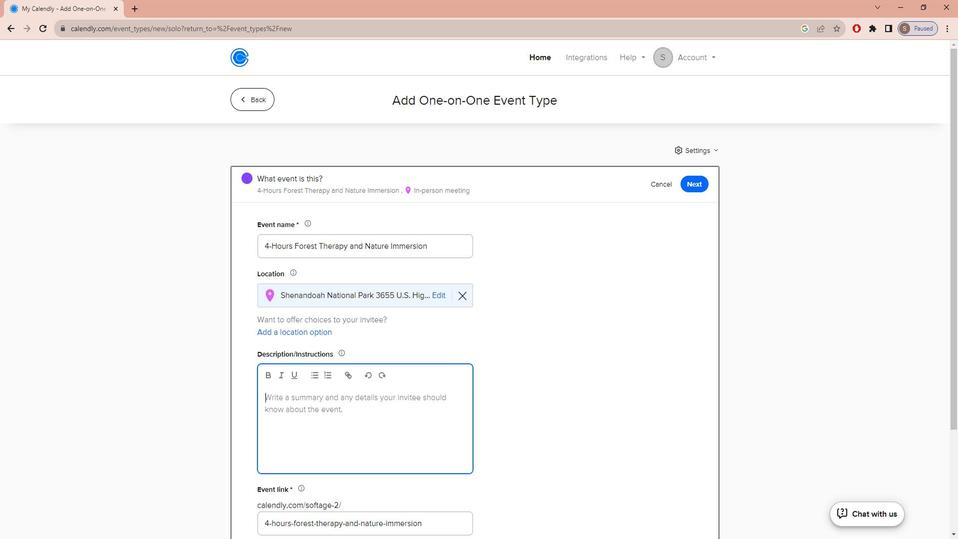 
Action: Mouse scrolled (140, 209) with delta (0, 0)
Screenshot: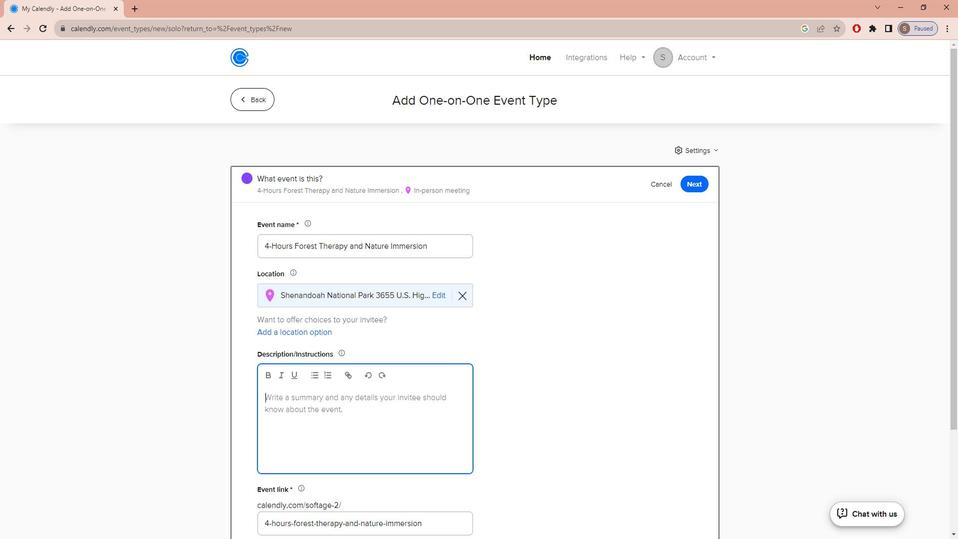 
Action: Mouse scrolled (140, 209) with delta (0, 0)
Screenshot: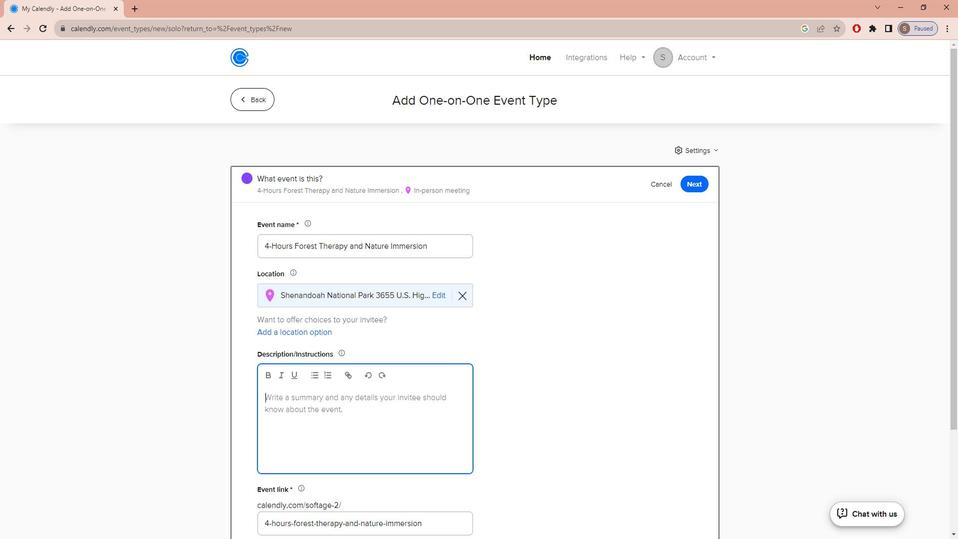 
Action: Mouse scrolled (140, 209) with delta (0, 0)
Screenshot: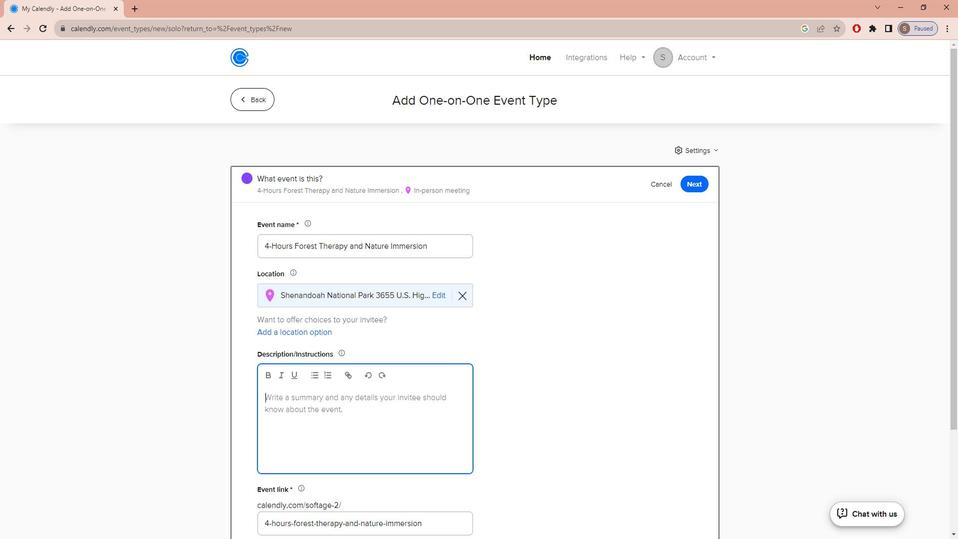
Action: Mouse scrolled (140, 209) with delta (0, 0)
Screenshot: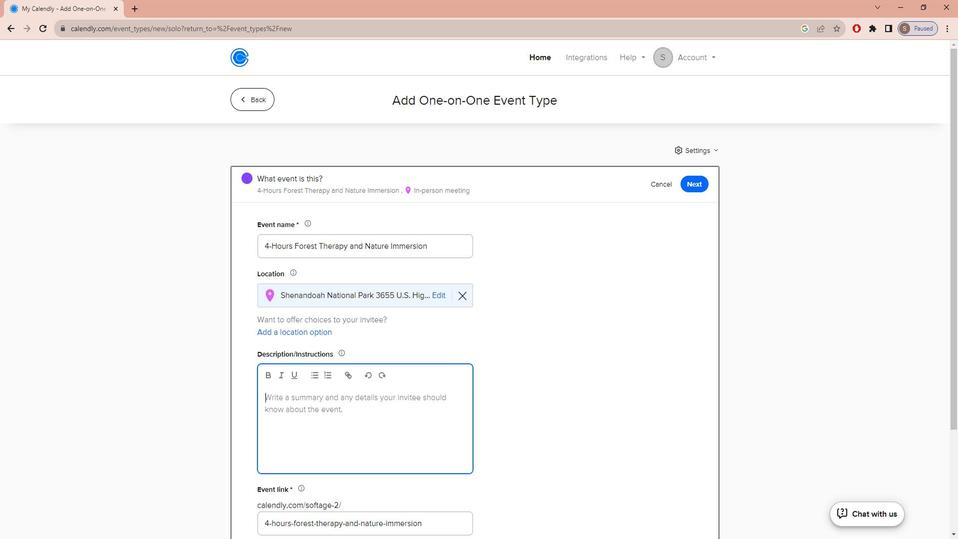 
Action: Mouse scrolled (140, 209) with delta (0, 0)
Screenshot: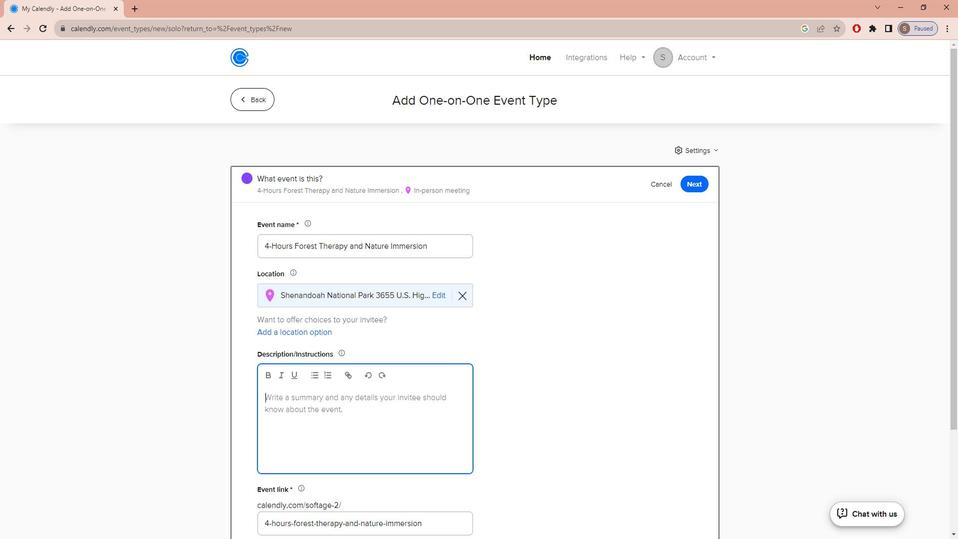 
Action: Mouse scrolled (140, 209) with delta (0, 0)
Screenshot: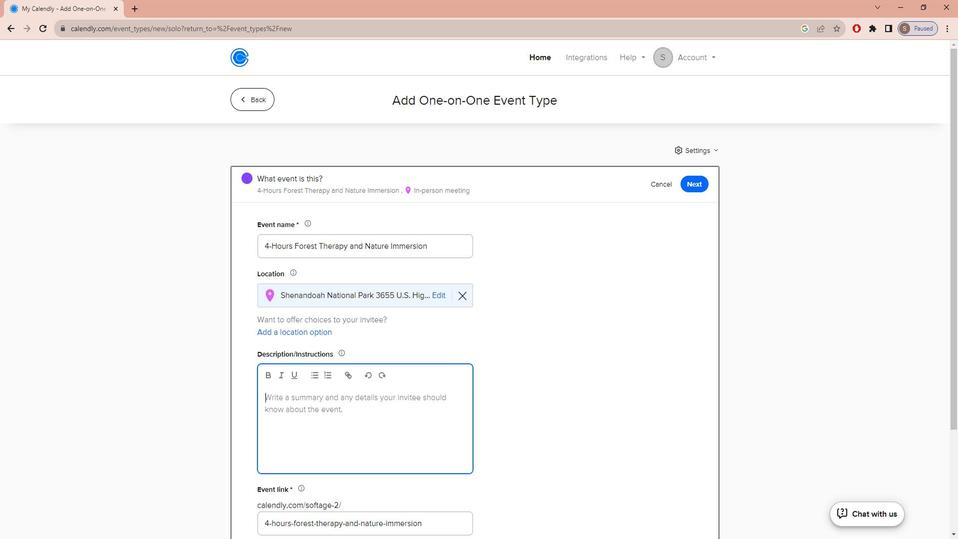 
Action: Mouse scrolled (140, 209) with delta (0, 0)
Screenshot: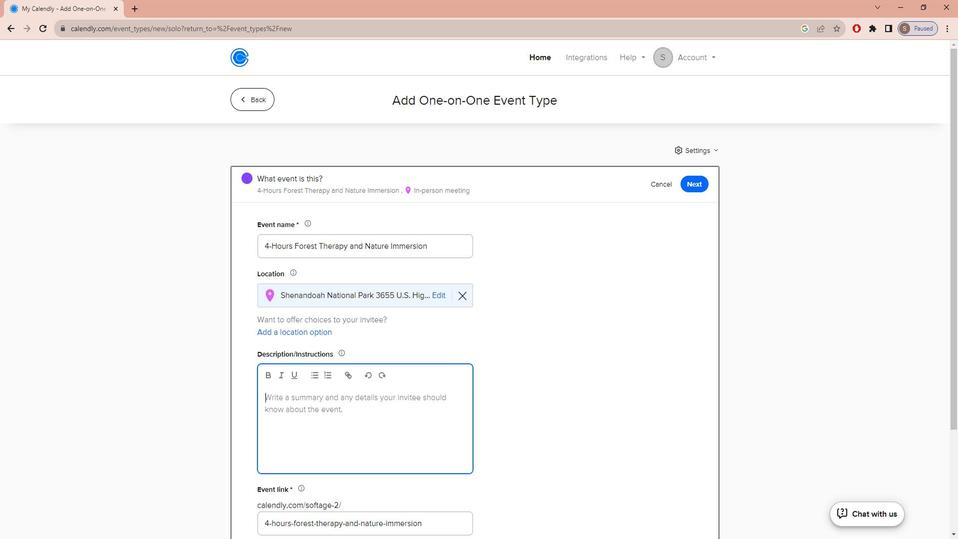 
Action: Mouse scrolled (140, 209) with delta (0, 0)
Screenshot: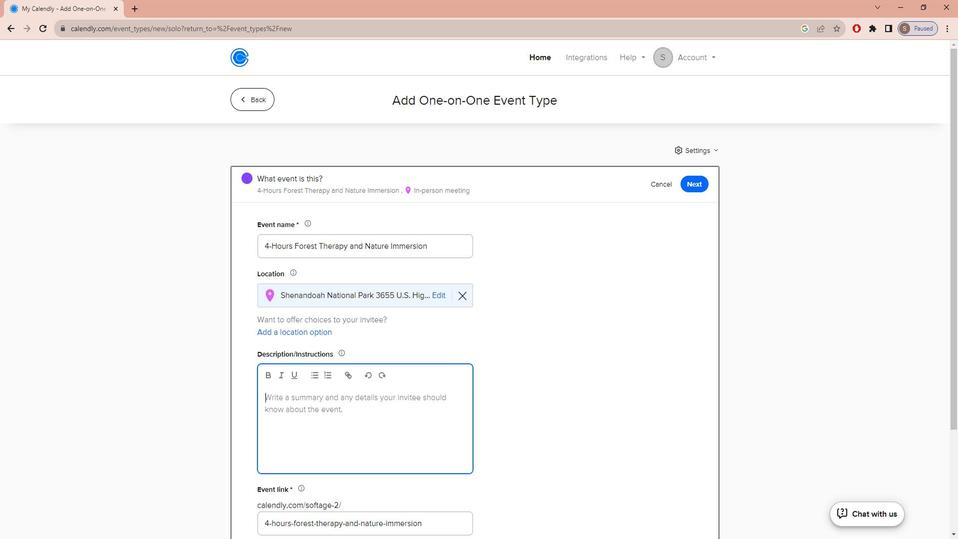 
Action: Mouse scrolled (140, 209) with delta (0, 0)
Screenshot: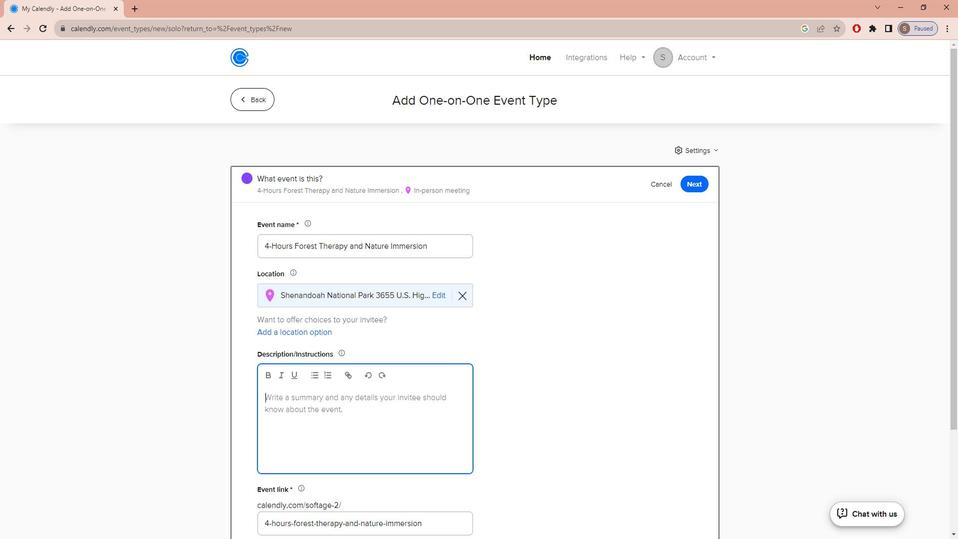 
Action: Mouse scrolled (140, 209) with delta (0, 0)
Screenshot: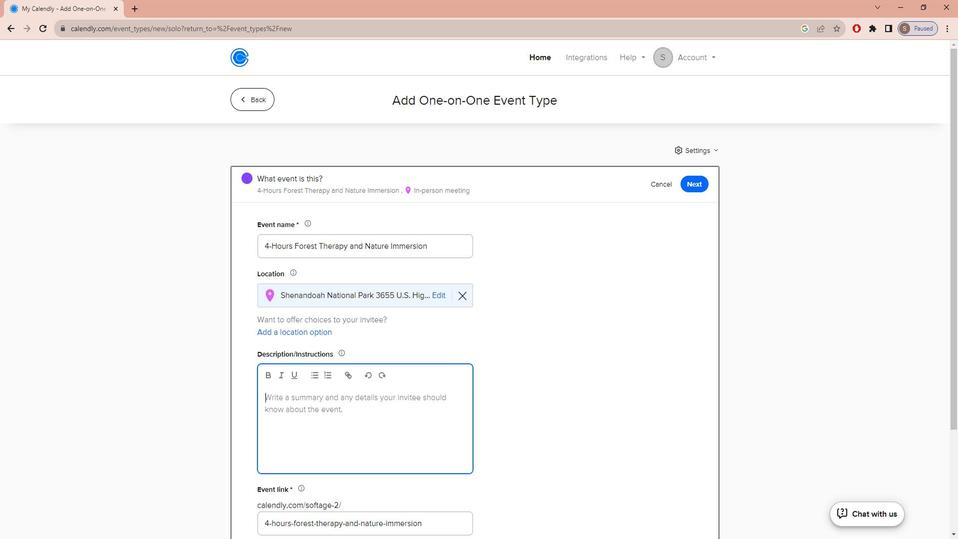 
Action: Key pressed <Key.caps_lock><Key.caps_lock>w<Key.caps_lock>ELCOME<Key.space>TO<Key.space>OUR<Key.space><Key.caps_lock>f<Key.caps_lock>OREST<Key.space>T<Key.caps_lock><Key.backspace>t<Key.caps_lock>HJ<Key.backspace>ERAPY<Key.space>AND<Key.space><Key.caps_lock>n<Key.caps_lock>ATURE<Key.space><Key.caps_lock>i<Key.caps_lock>MMERSION<Key.space><Key.caps_lock>e<Key.caps_lock>XPERIENCE,<Key.backspace>.<Key.space><Key.caps_lock>t<Key.caps_lock>HIS<Key.space>IS<Key.space>MORE<Key.space>THAN<Key.space>JUST<Key.space>A<Key.space>WALK<Key.space>IN<Key.space>THE<Key.space>WOODS;<Key.space>IT'S<Key.space>A<Key.space>JOURNEY<Key.space>INTO<Key.space>THE<Key.space>HEART<Key.space>OF<Key.space>NATURE'S<Key.space>HEALING<Key.space>EMBRACE.<Key.space><Key.enter><Key.caps_lock>o<Key.caps_lock>VER<Key.space>
Screenshot: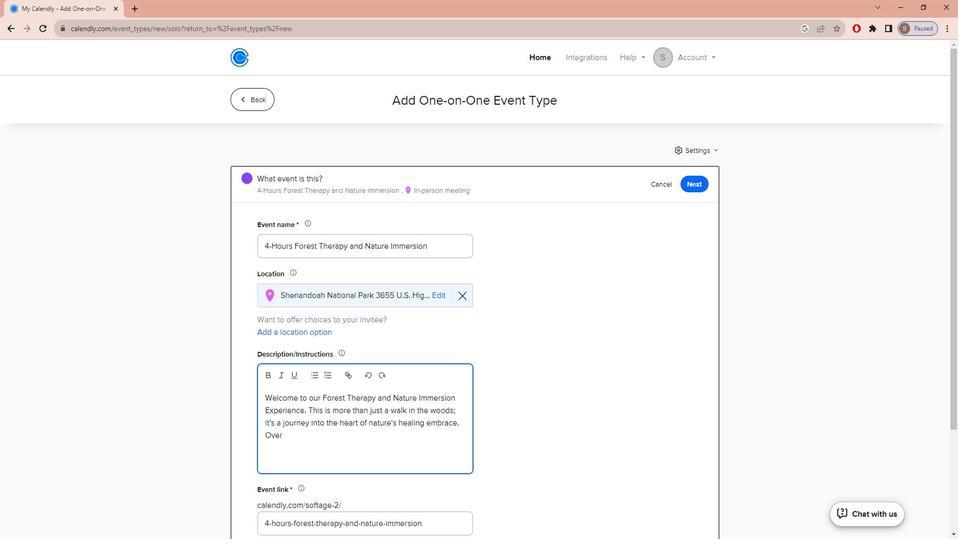 
Action: Mouse moved to (59, 188)
Screenshot: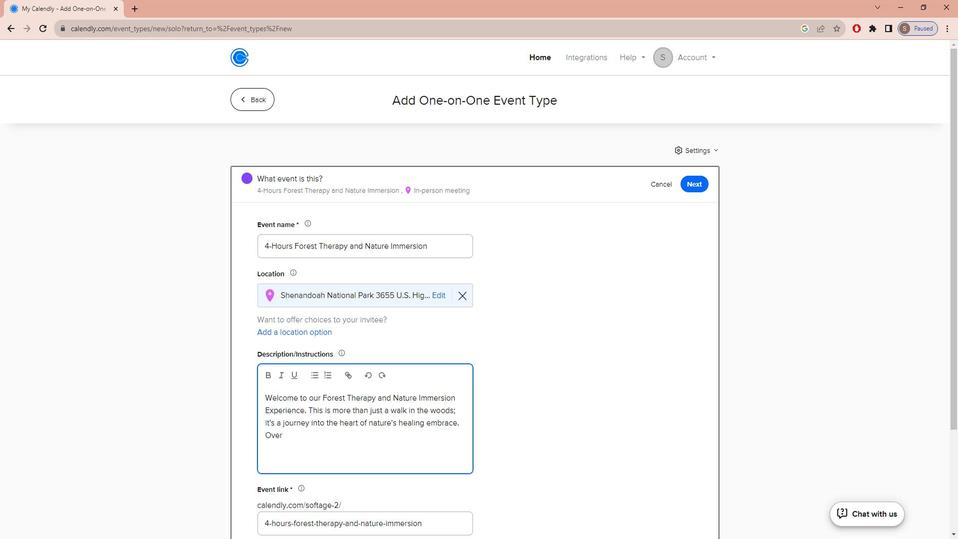 
Action: Mouse scrolled (59, 188) with delta (0, 0)
Screenshot: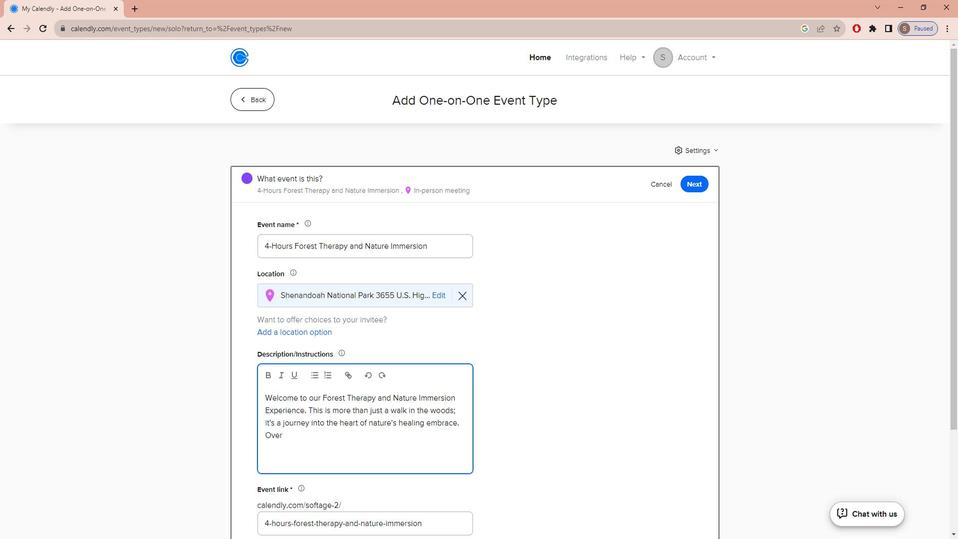 
Action: Mouse scrolled (59, 188) with delta (0, 0)
Screenshot: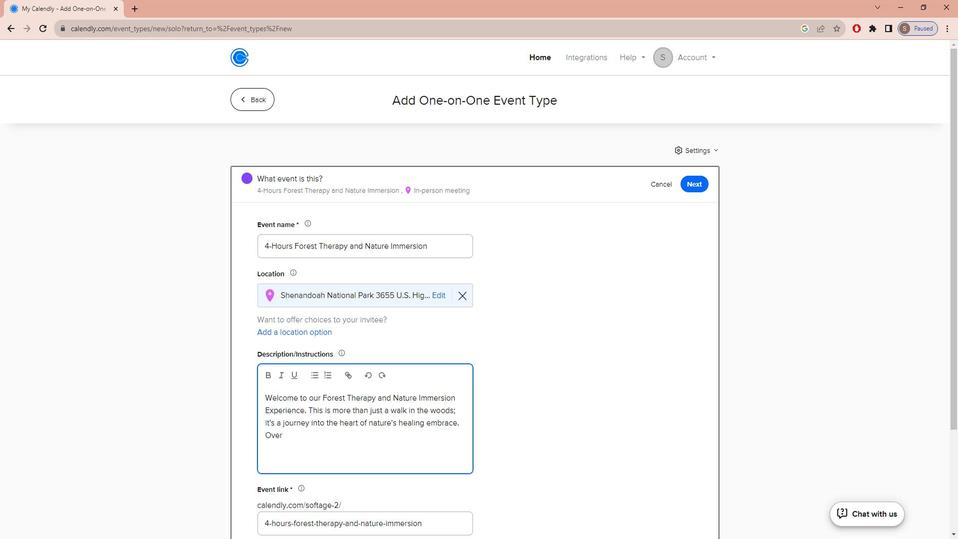 
Action: Mouse moved to (60, 189)
Screenshot: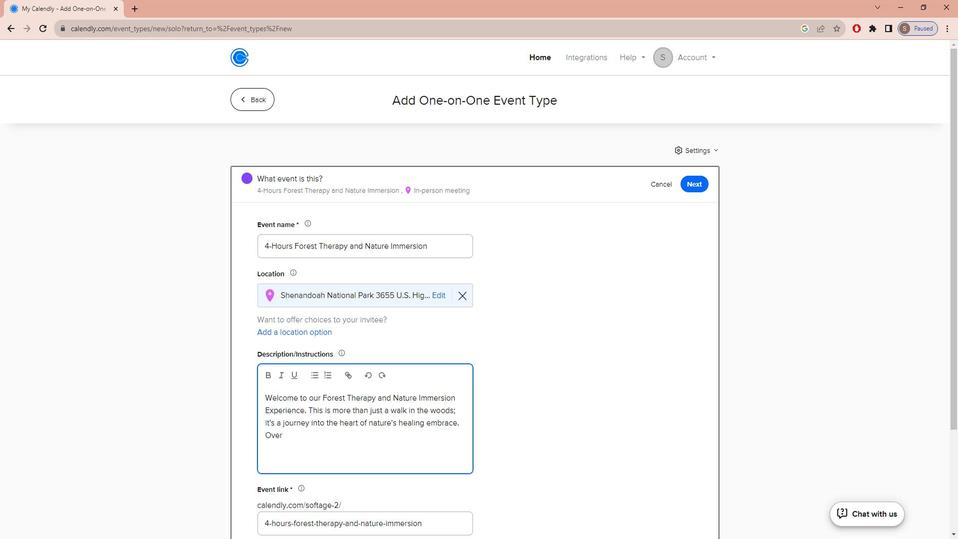 
Action: Mouse scrolled (60, 188) with delta (0, 0)
Screenshot: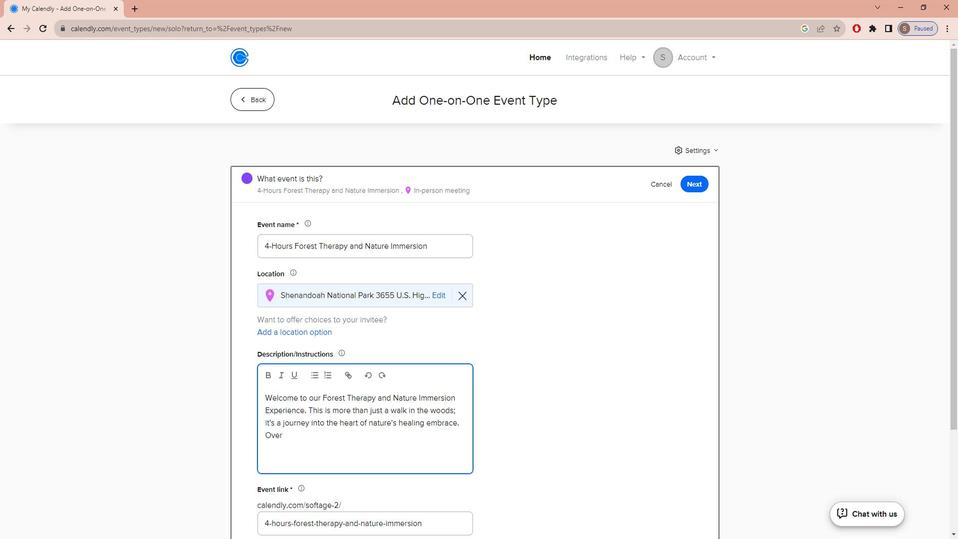 
Action: Mouse moved to (63, 187)
Screenshot: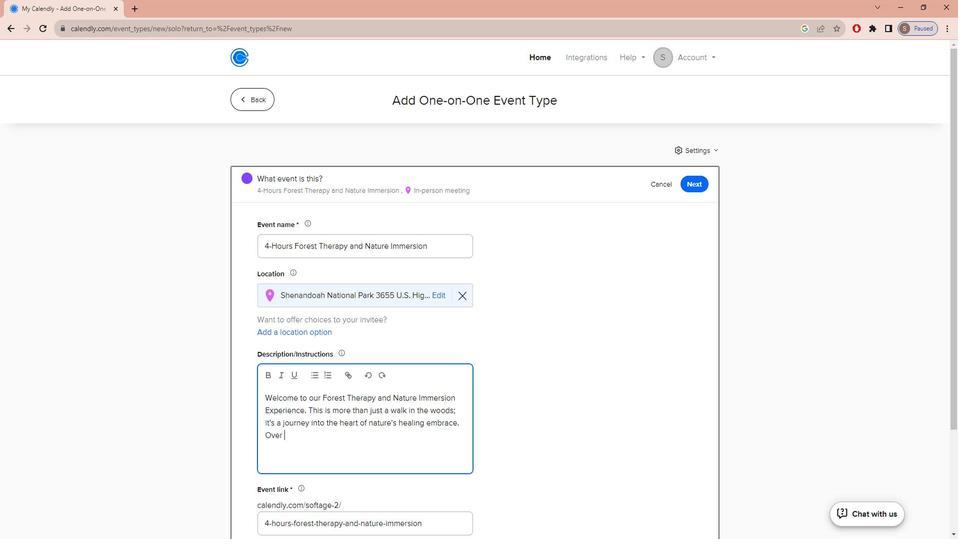 
Action: Key pressed THE<Key.space>COURSE<Key.space>OF<Key.space>YOUR<Key.backspace><Key.backspace><Key.backspace><Key.backspace>FOUR<Key.space>IMMERSIVE<Key.space>HOY<Key.backspace>URS,<Key.space>YOU<Key.space>WILL<Key.space>EMBV<Key.backspace>ARK<Key.space>ON<Key.space>A<Key.space>TRANSFORMATIVE<Key.space>ADVENTURE<Key.space>THAT<Key.space>WILL<Key.space>REJUVENATE<Key.space>YOUR<Key.space>MIND,<Key.space>BODY,<Key.space>AND<Key.space>SPIRIT.<Key.space>
Screenshot: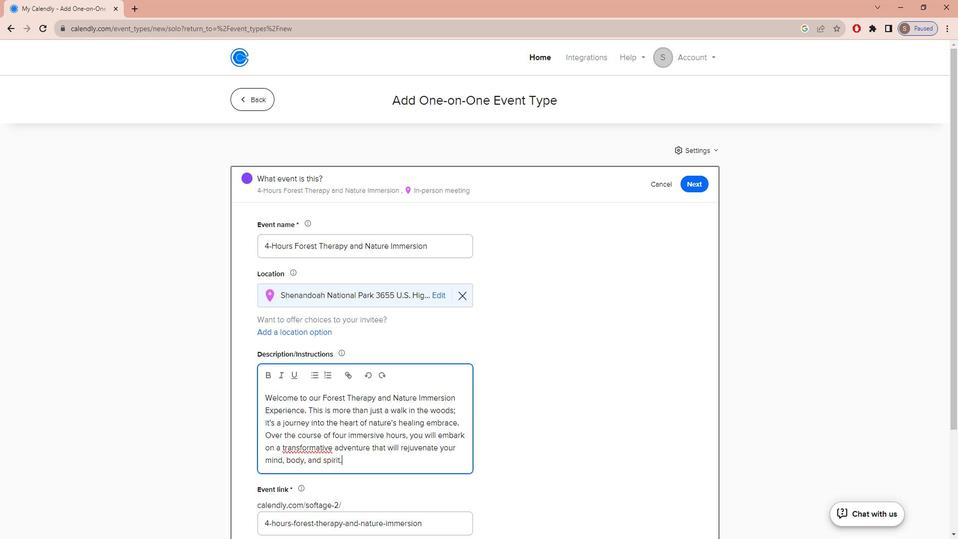 
Action: Mouse moved to (376, 413)
Screenshot: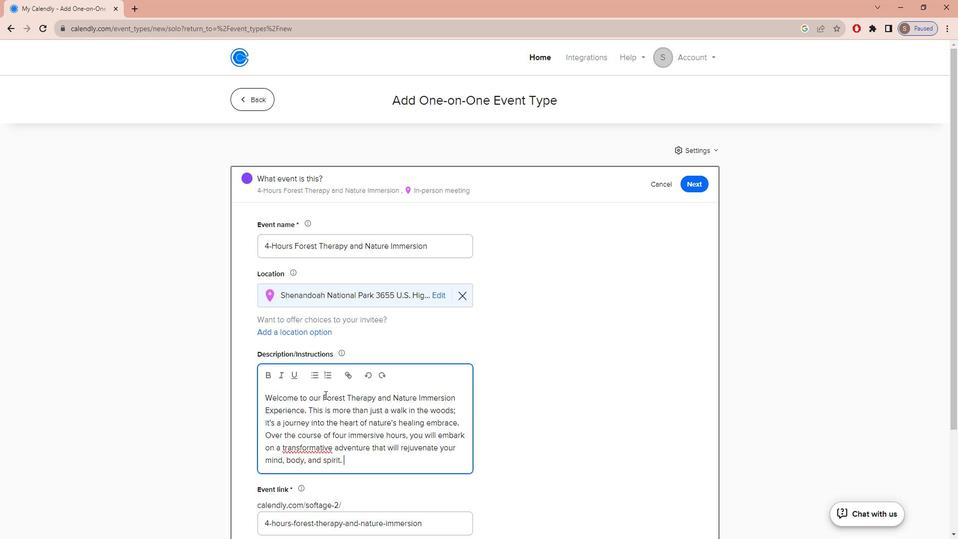 
Action: Mouse pressed left at (376, 413)
Screenshot: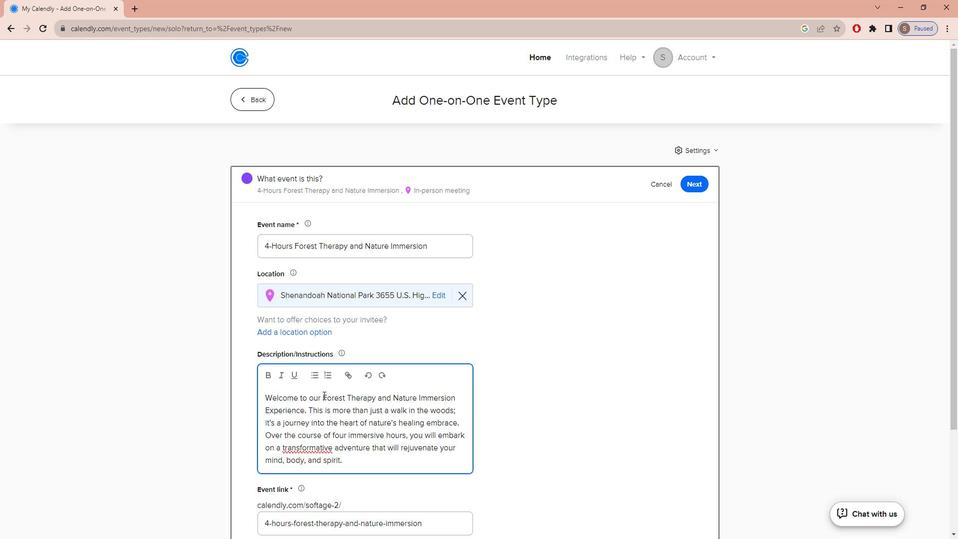 
Action: Mouse moved to (357, 388)
Screenshot: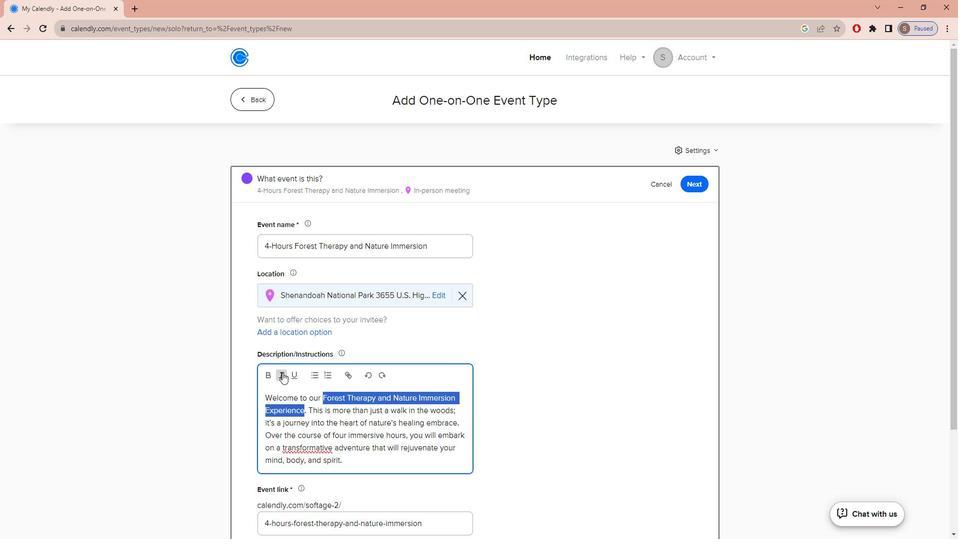 
Action: Mouse pressed left at (357, 388)
Screenshot: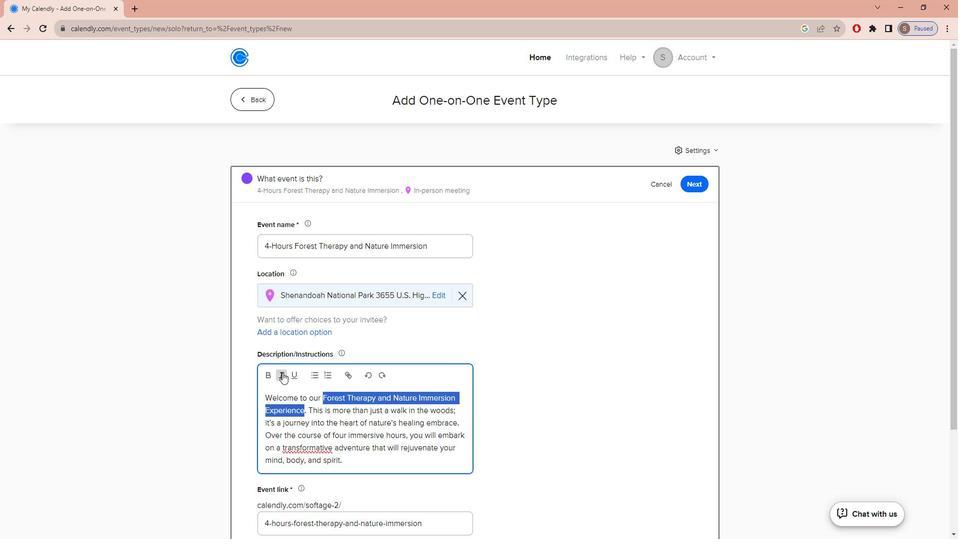 
Action: Mouse moved to (365, 388)
Screenshot: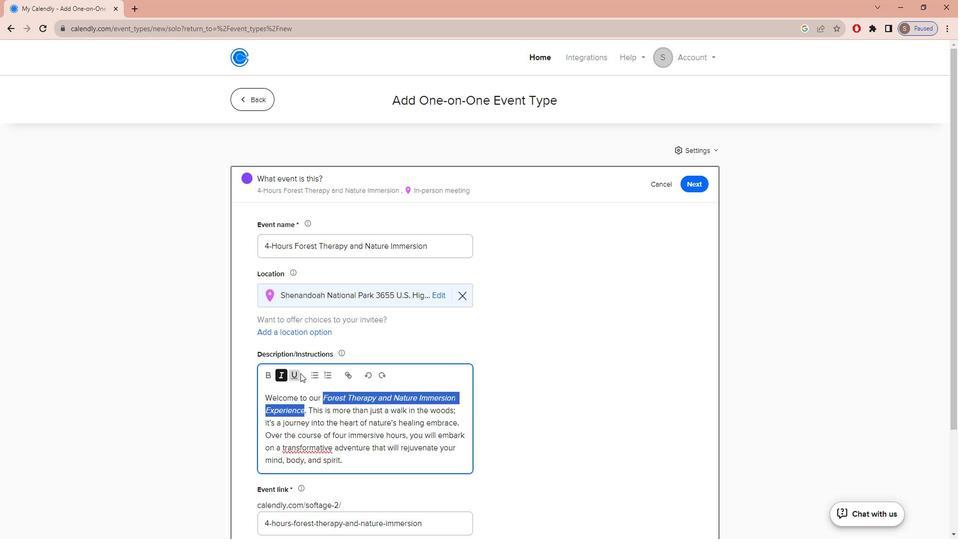 
Action: Mouse scrolled (365, 388) with delta (0, 0)
Screenshot: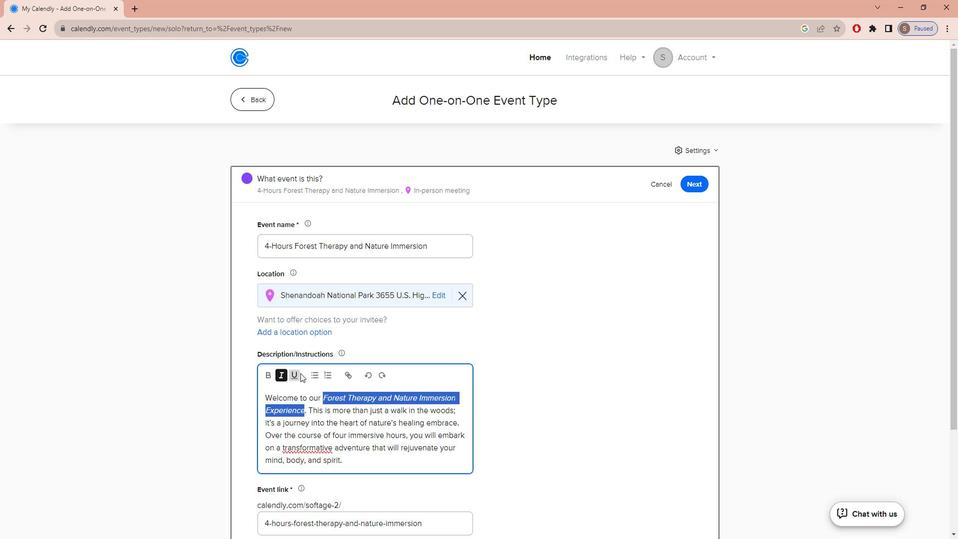 
Action: Mouse scrolled (365, 388) with delta (0, 0)
Screenshot: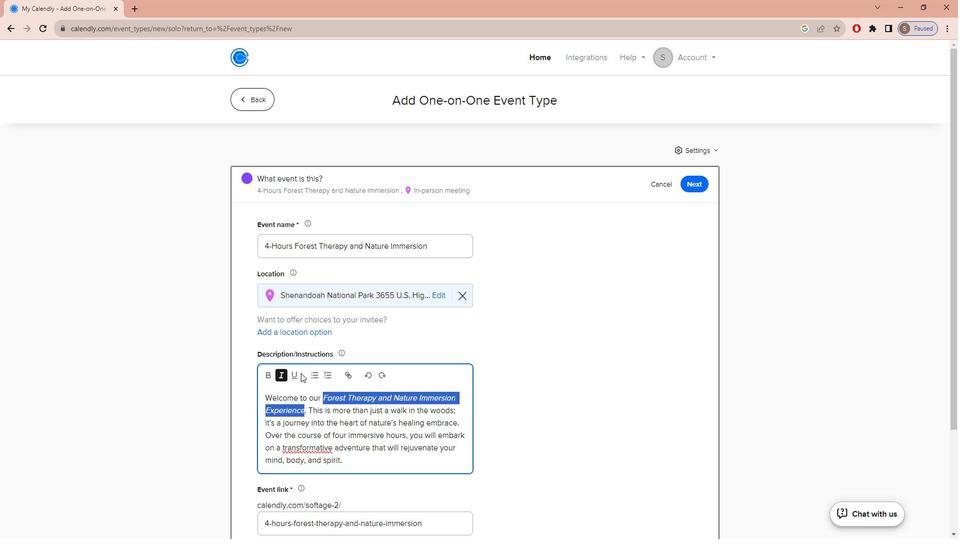 
Action: Mouse moved to (391, 490)
Screenshot: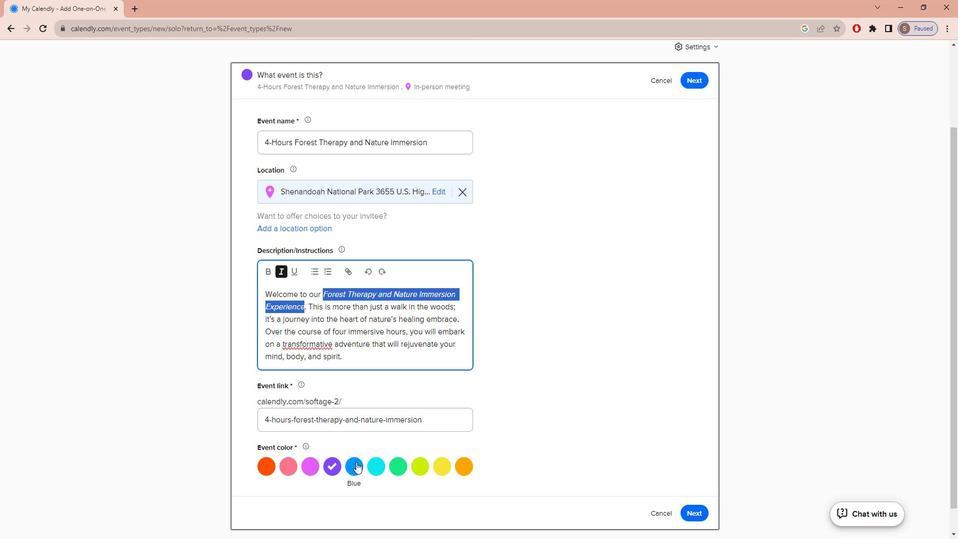 
Action: Mouse pressed left at (391, 490)
Screenshot: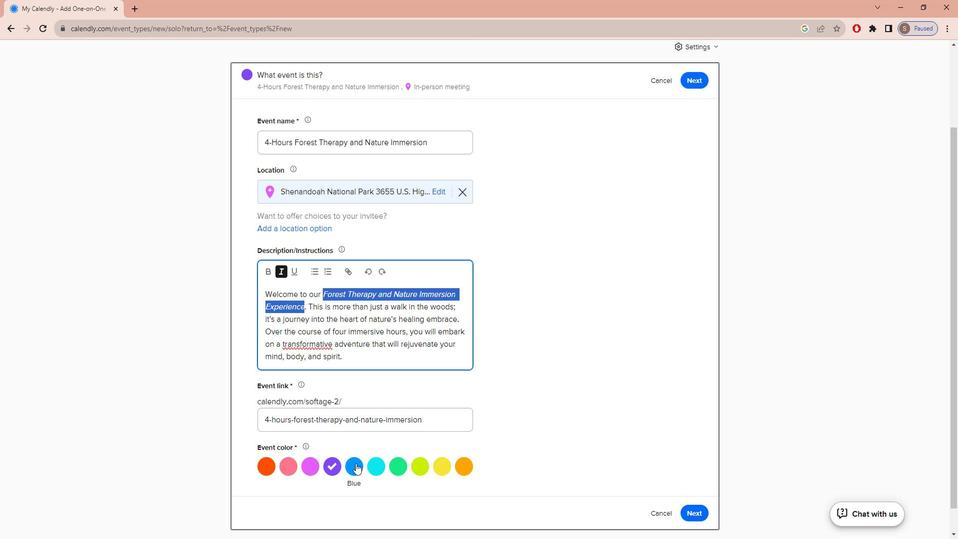 
Action: Mouse moved to (552, 545)
Screenshot: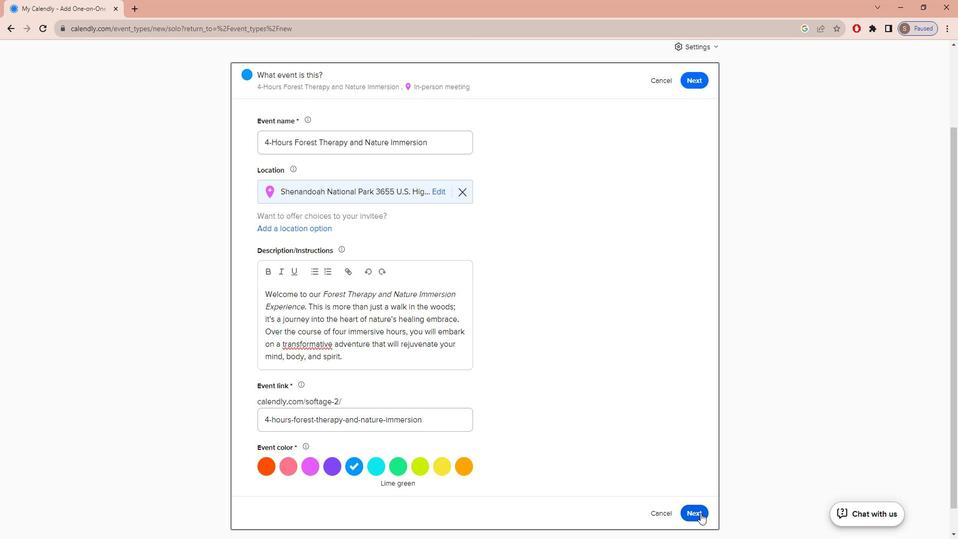 
Action: Mouse pressed left at (552, 545)
Screenshot: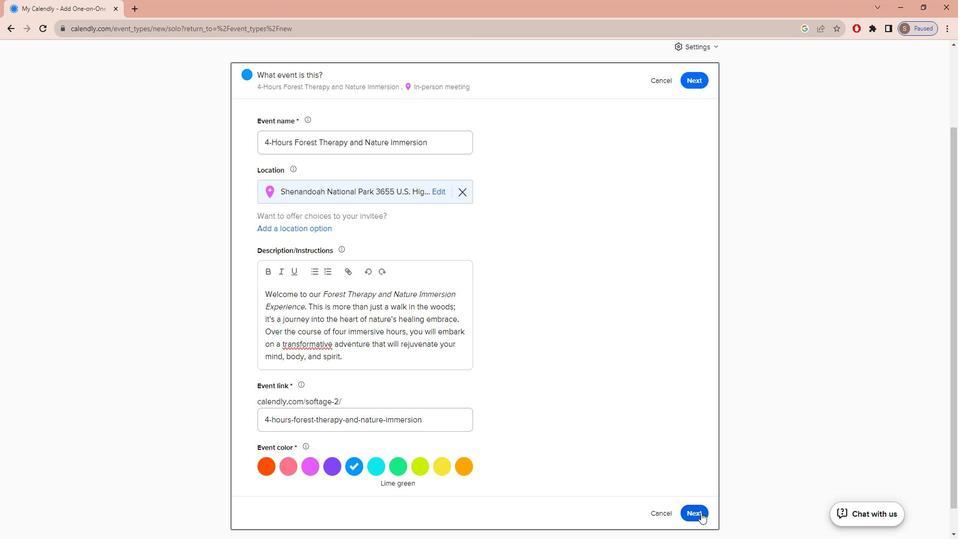 
Action: Mouse moved to (364, 343)
Screenshot: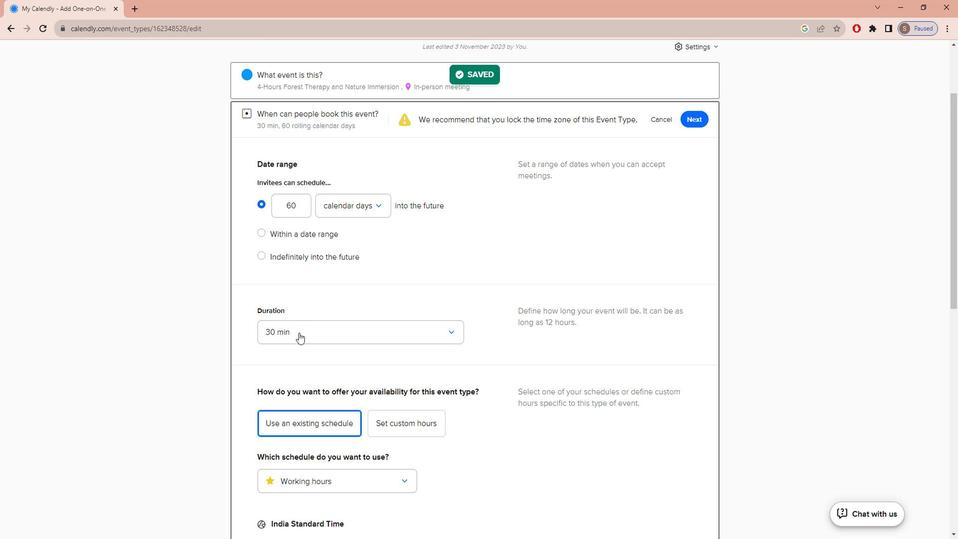 
Action: Mouse pressed left at (364, 343)
Screenshot: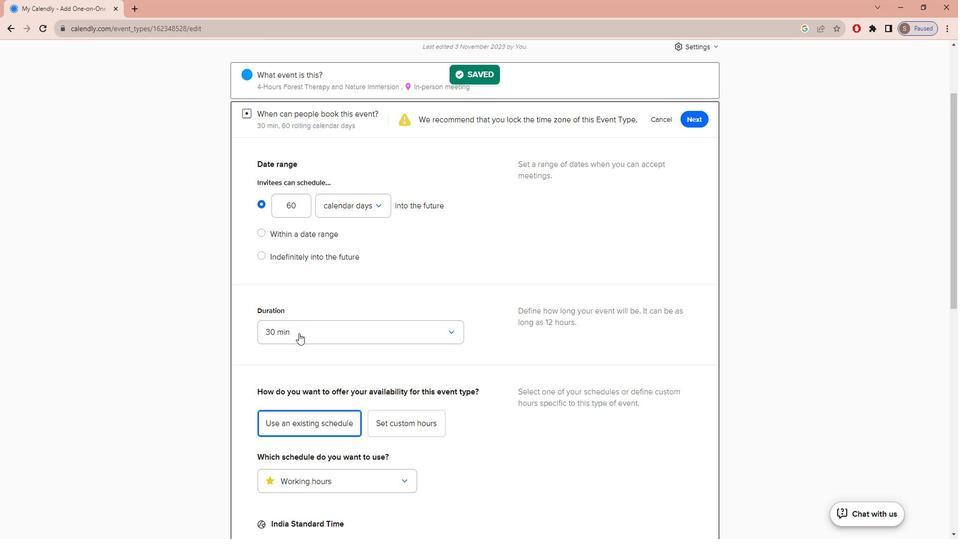 
Action: Mouse moved to (358, 464)
Screenshot: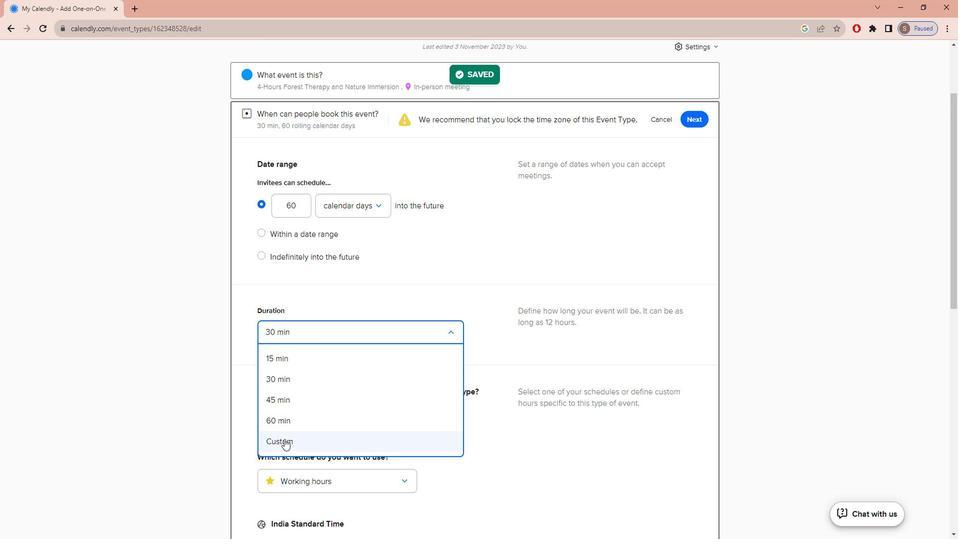 
Action: Mouse pressed left at (358, 464)
Screenshot: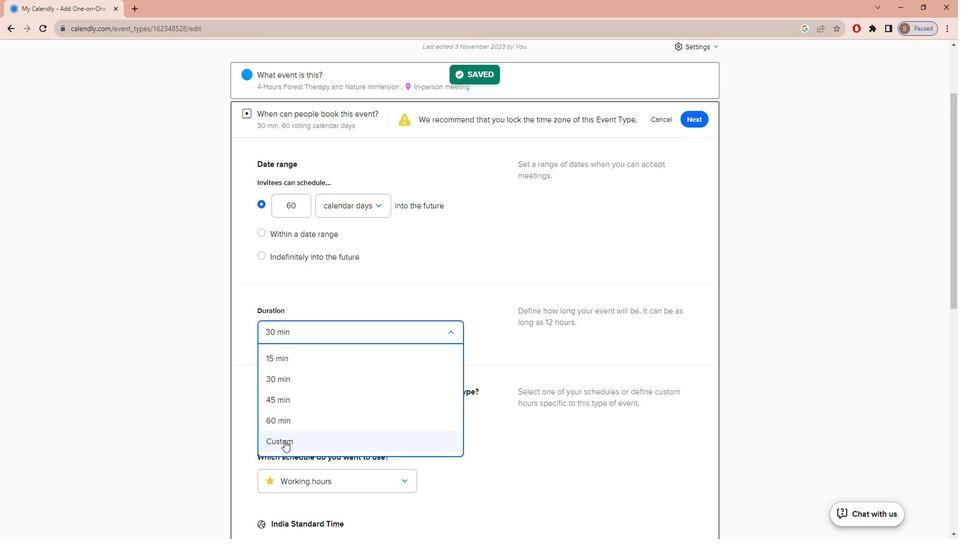 
Action: Mouse moved to (371, 364)
Screenshot: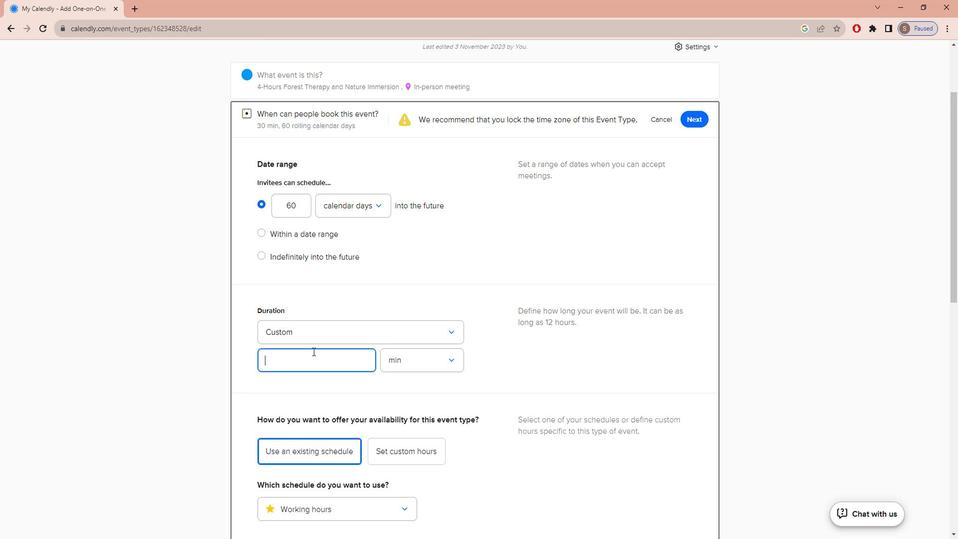 
Action: Key pressed 4
Screenshot: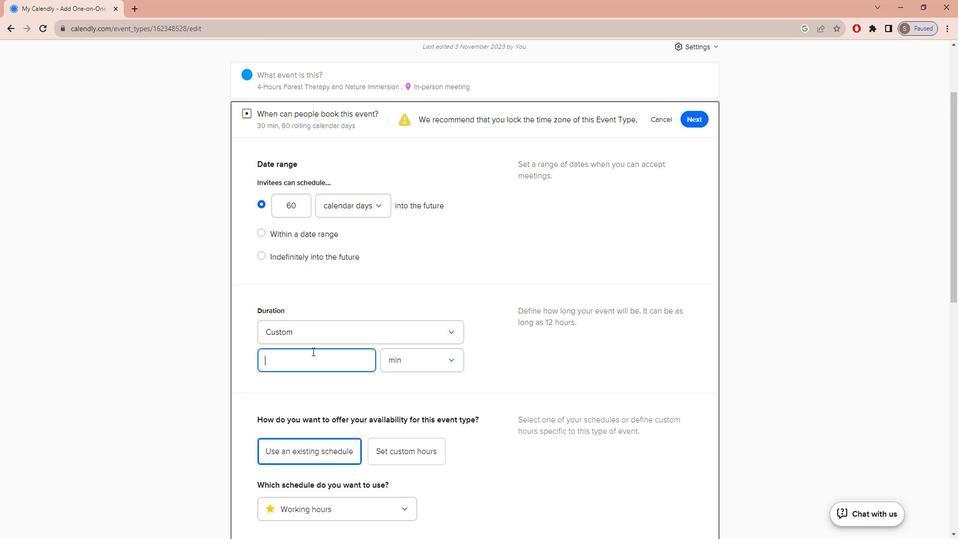 
Action: Mouse moved to (416, 367)
Screenshot: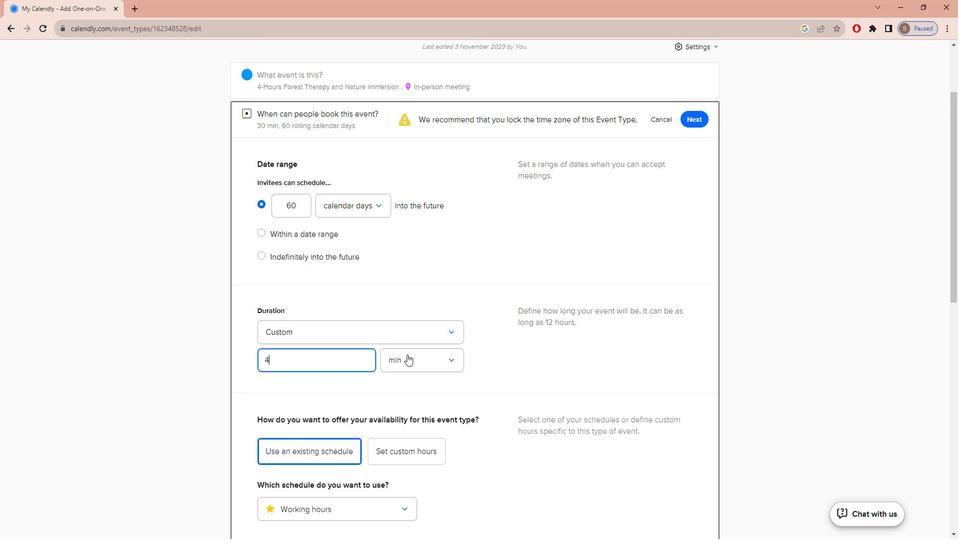 
Action: Mouse pressed left at (416, 367)
Screenshot: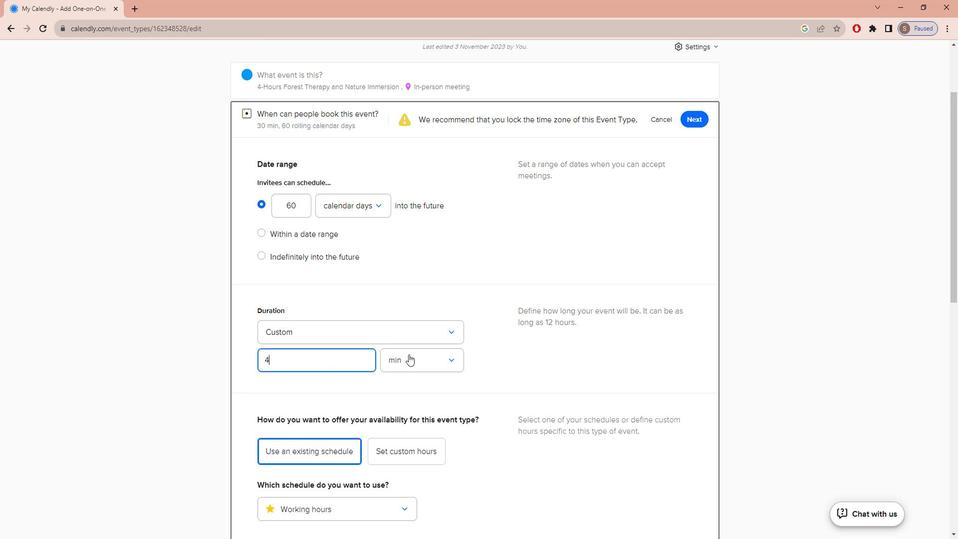 
Action: Mouse moved to (412, 432)
Screenshot: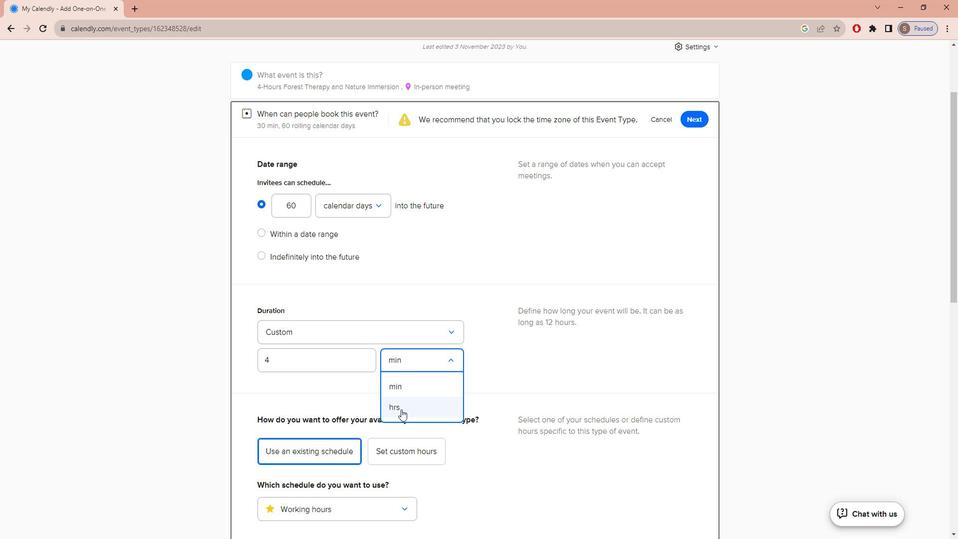 
Action: Mouse pressed left at (412, 432)
Screenshot: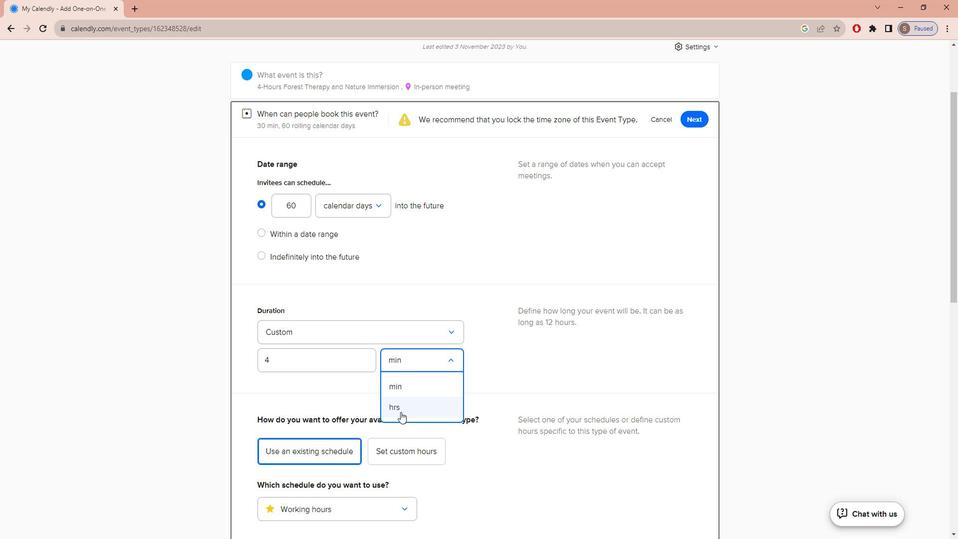 
Action: Mouse moved to (540, 193)
Screenshot: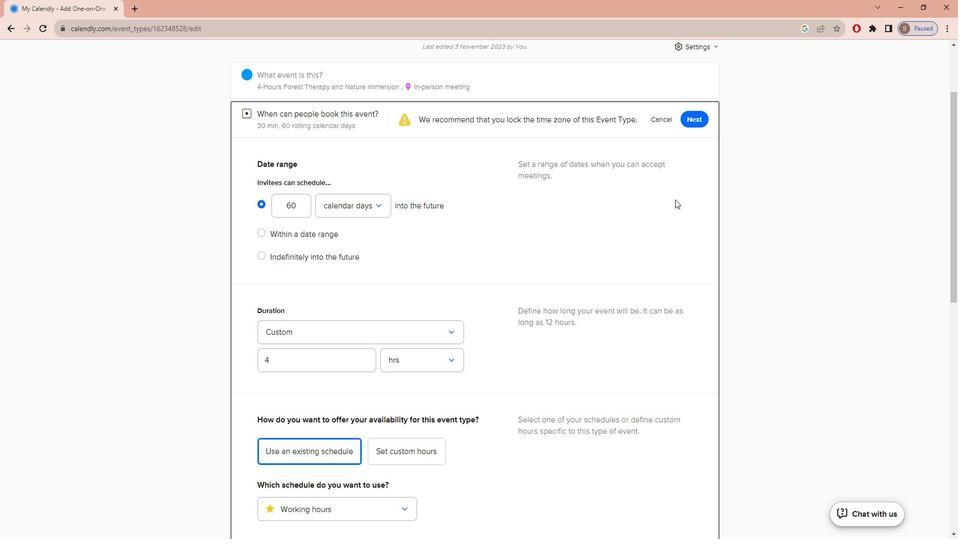 
Action: Mouse scrolled (540, 194) with delta (0, 0)
Screenshot: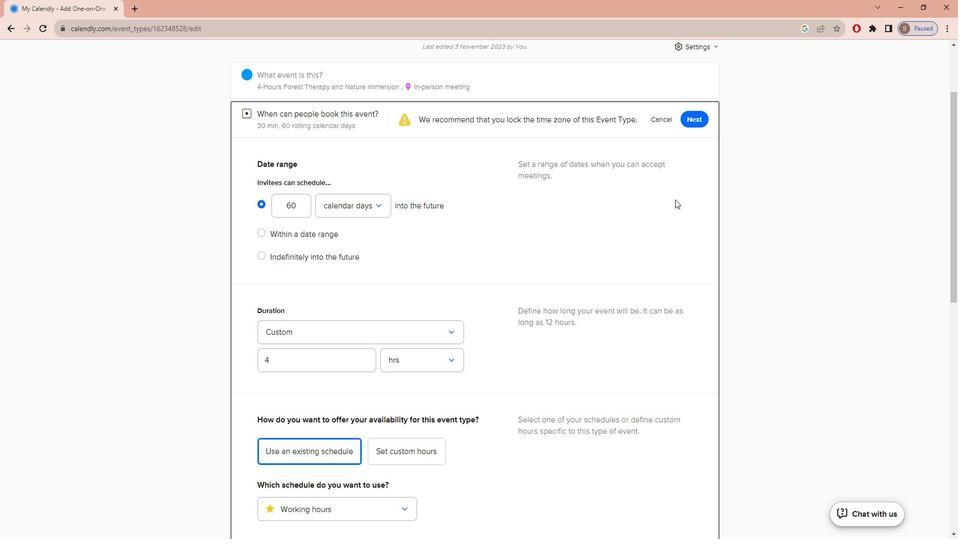 
Action: Mouse scrolled (540, 194) with delta (0, 0)
Screenshot: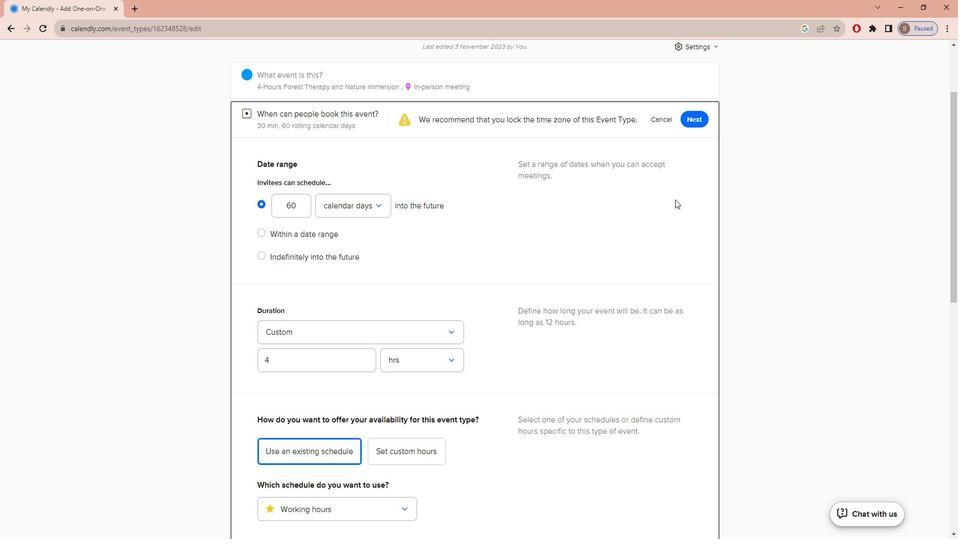 
Action: Mouse scrolled (540, 194) with delta (0, 0)
Screenshot: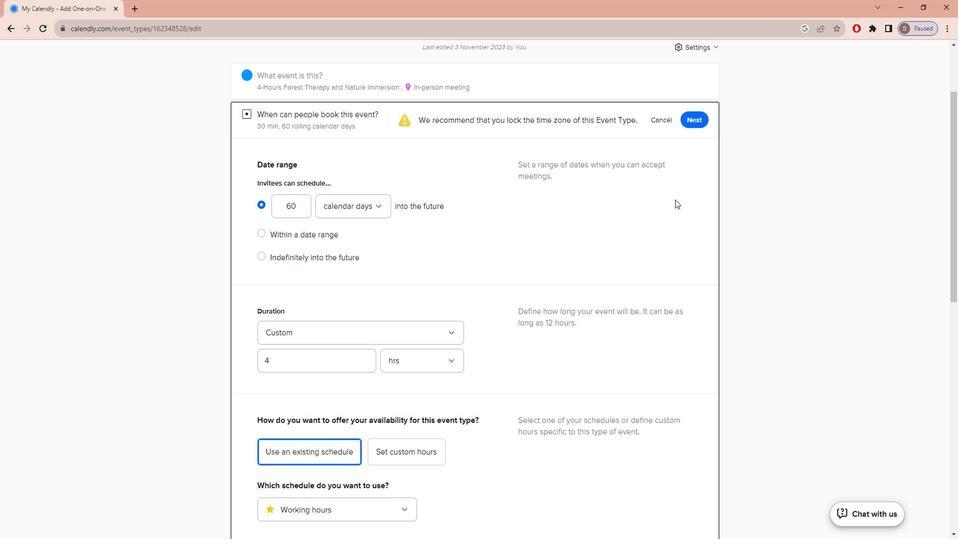 
Action: Mouse scrolled (540, 194) with delta (0, 0)
Screenshot: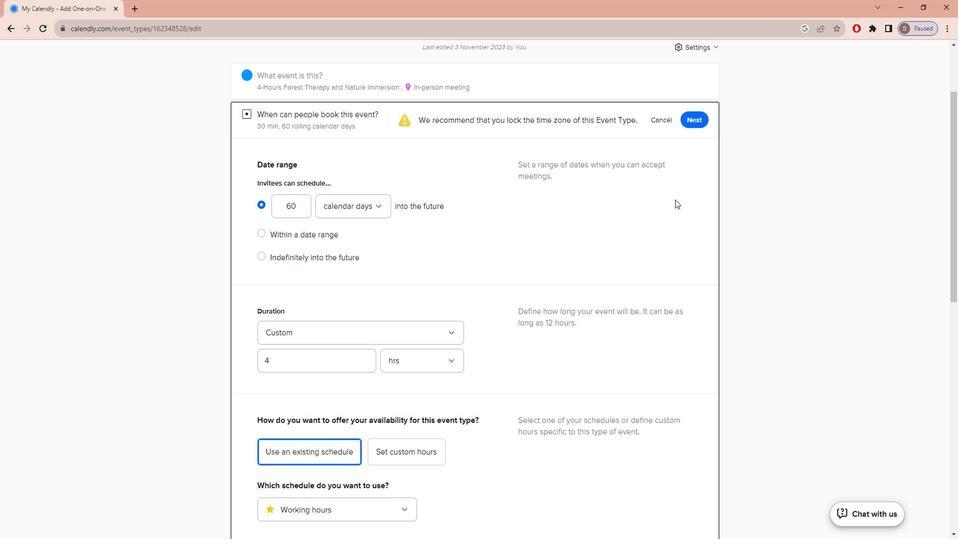 
Action: Mouse scrolled (540, 194) with delta (0, 0)
Screenshot: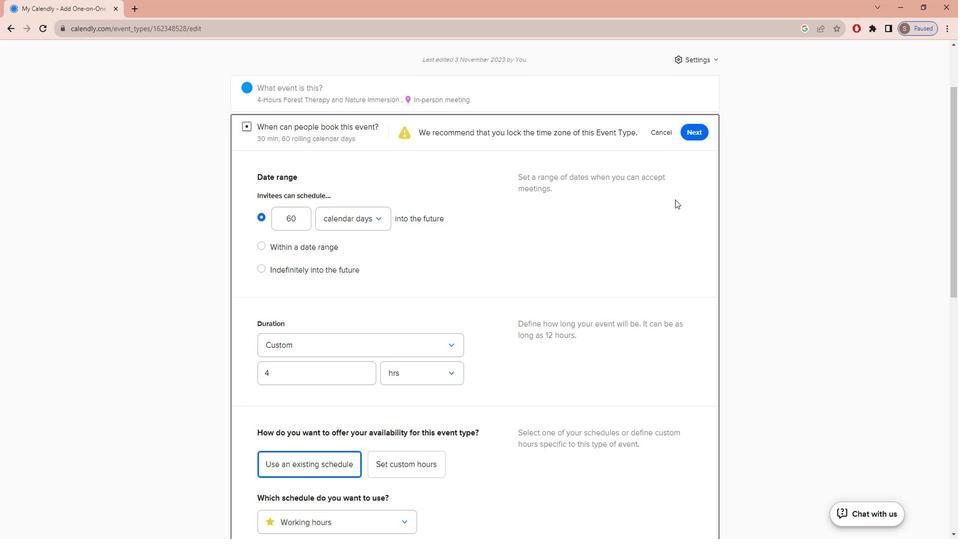 
Action: Mouse moved to (548, 216)
Screenshot: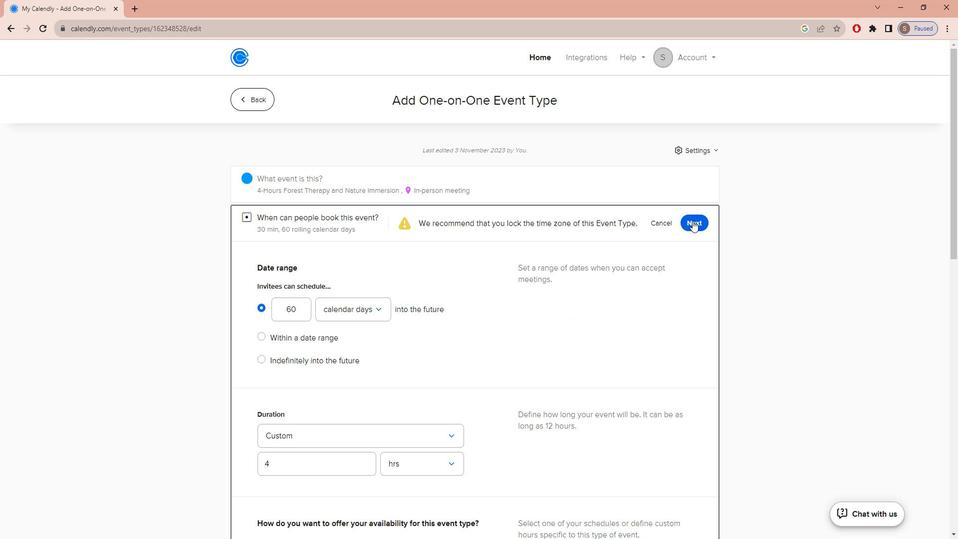 
Action: Mouse pressed left at (548, 216)
Screenshot: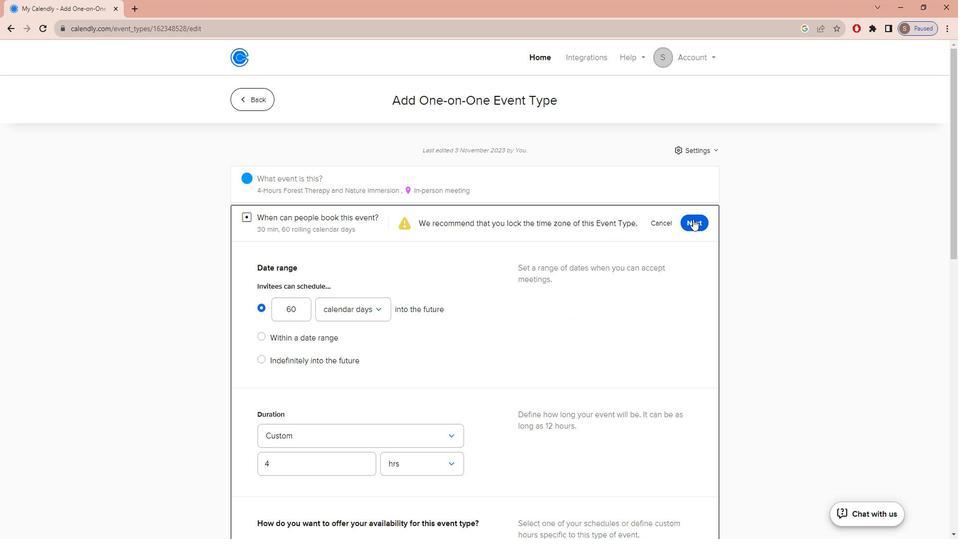 
